 Task: Open Card Social Media Advertising Review in Board Market Analysis for Market Penetration Strategy to Workspace Digital Marketing Agencies and add a team member Softage.2@softage.net, a label Purple, a checklist Business Strategy, an attachment from your onedrive, a color Purple and finally, add a card description 'Plan and execute company team-building retreat with a focus on personal growth and self-awareness' and a comment 'Given the potential impact of this task on our company reputation for innovation, let us ensure that we approach it with a sense of creativity and imagination.'. Add a start date 'Jan 06, 1900' with a due date 'Jan 13, 1900'
Action: Mouse moved to (339, 136)
Screenshot: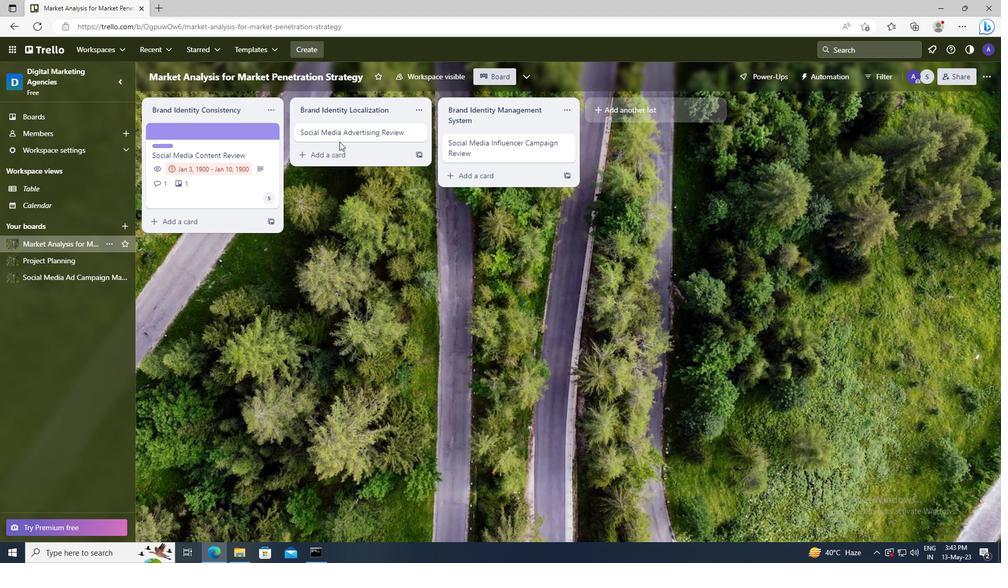 
Action: Mouse pressed left at (339, 136)
Screenshot: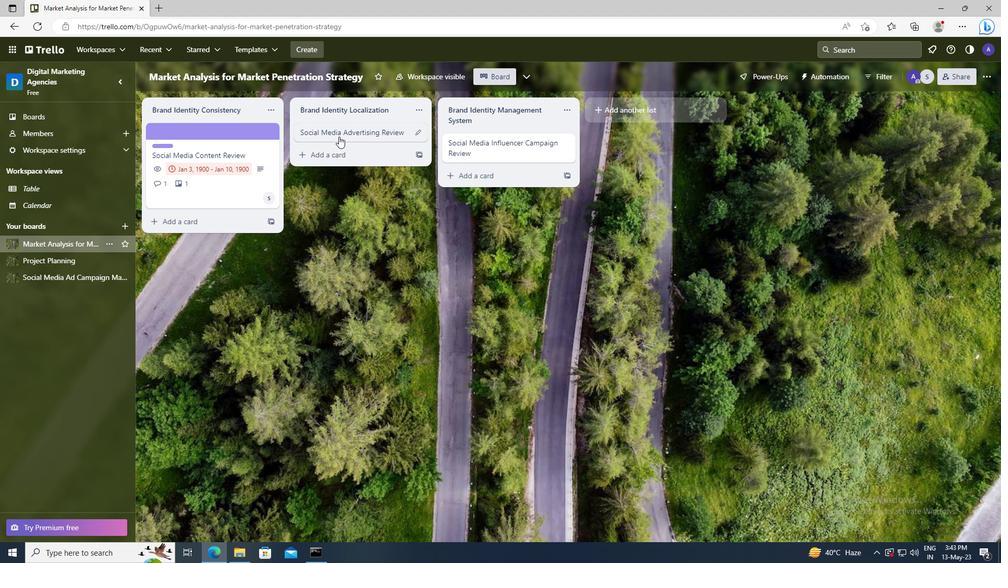 
Action: Mouse moved to (618, 172)
Screenshot: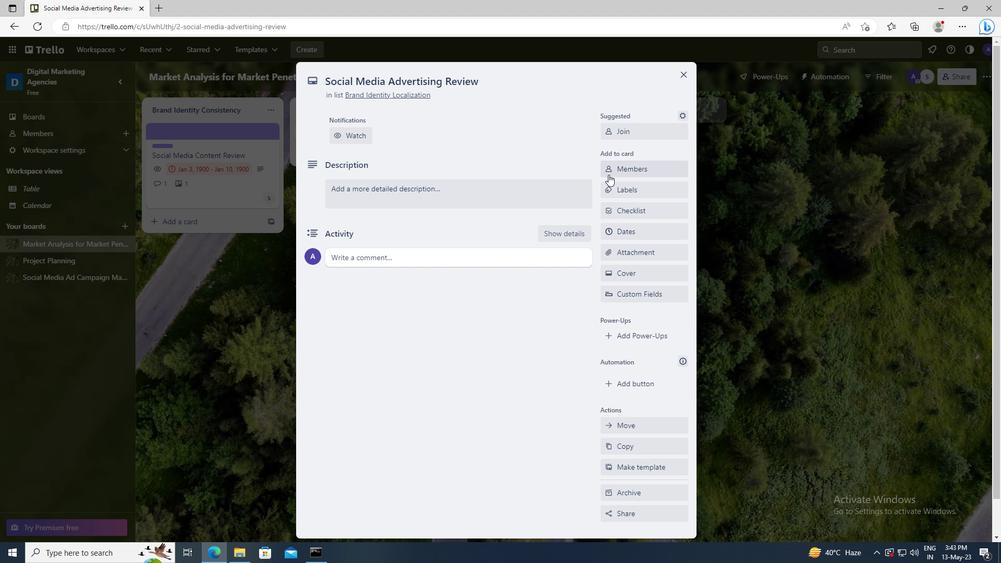 
Action: Mouse pressed left at (618, 172)
Screenshot: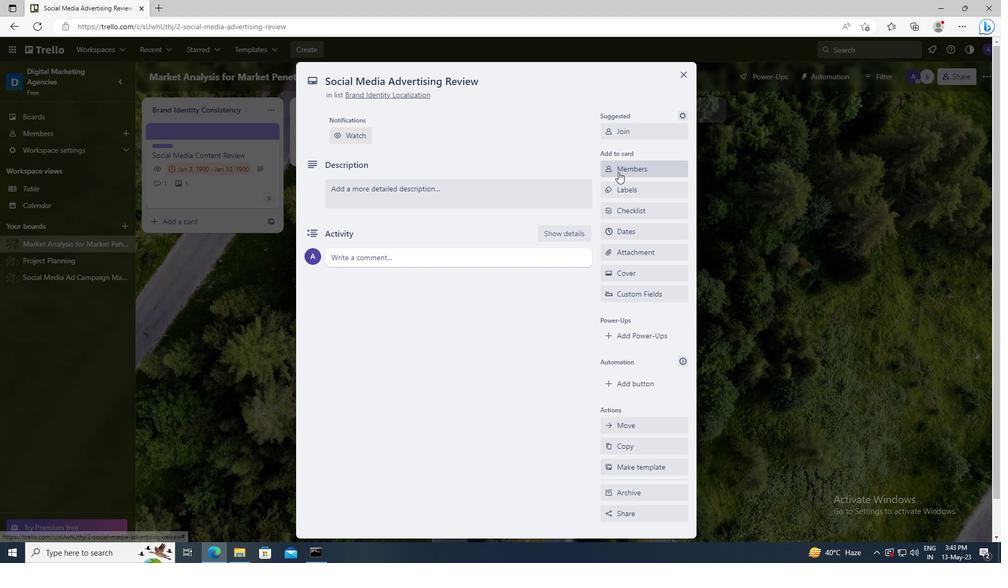 
Action: Mouse moved to (627, 217)
Screenshot: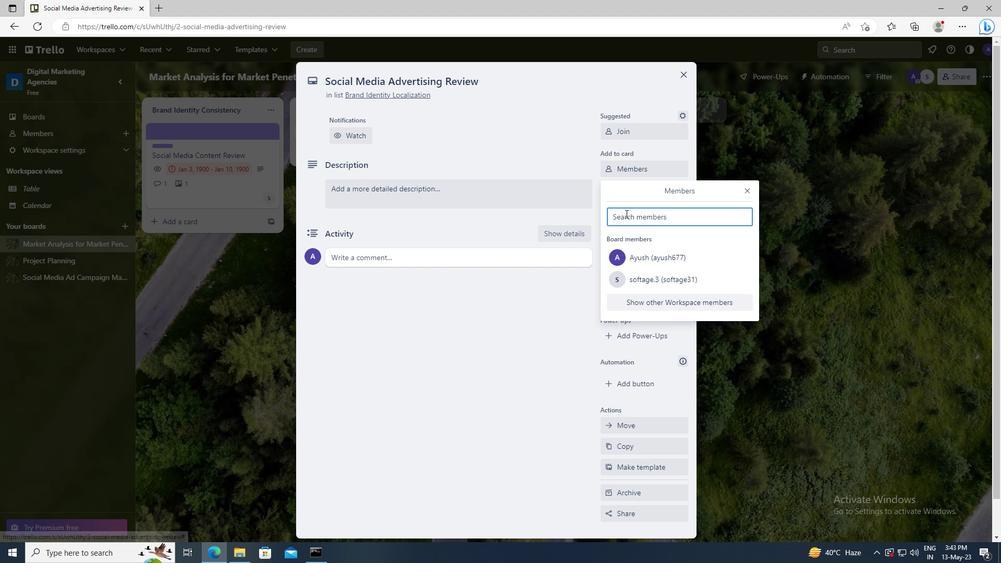 
Action: Mouse pressed left at (627, 217)
Screenshot: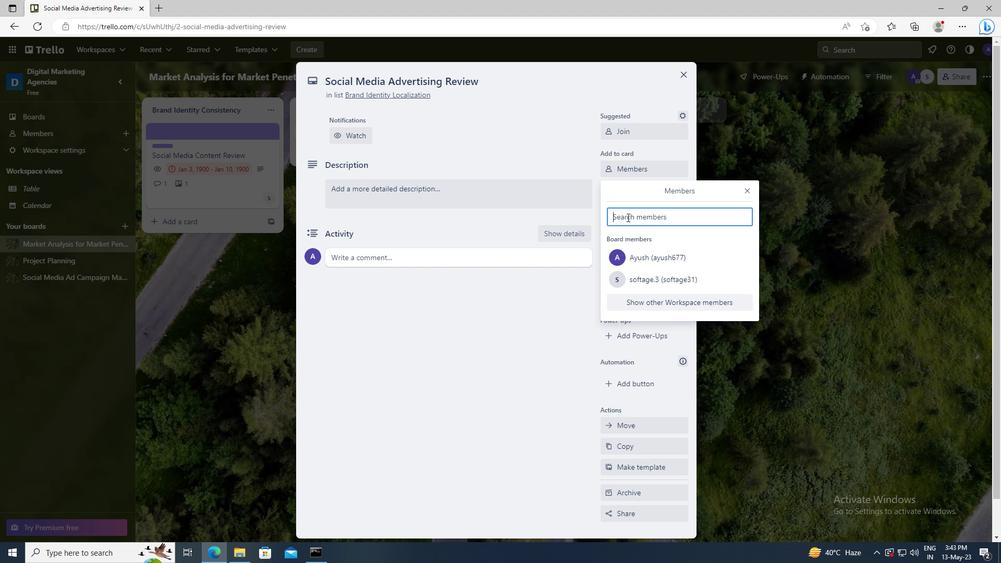 
Action: Key pressed <Key.shift>SOFTAGE.2
Screenshot: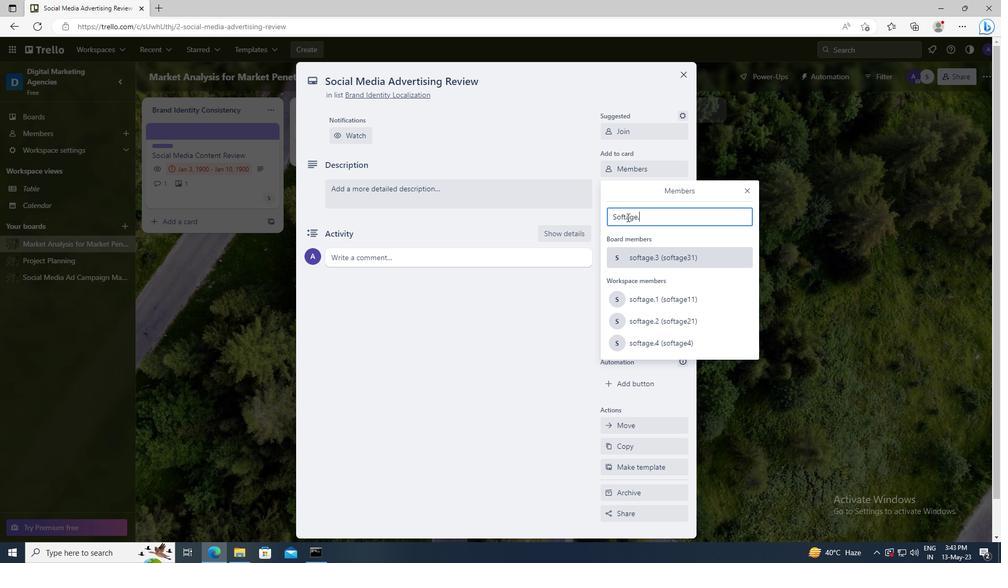 
Action: Mouse moved to (645, 315)
Screenshot: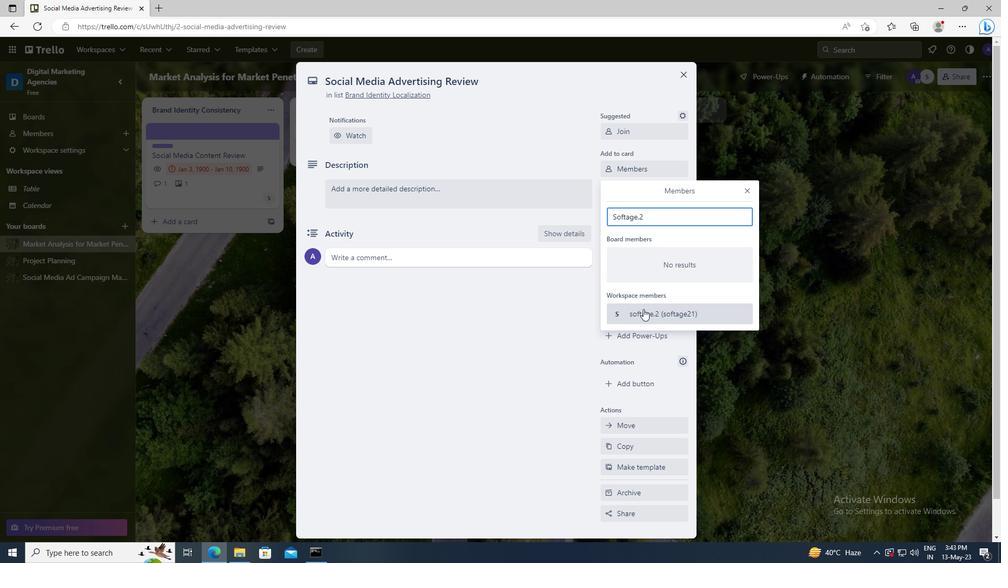 
Action: Mouse pressed left at (645, 315)
Screenshot: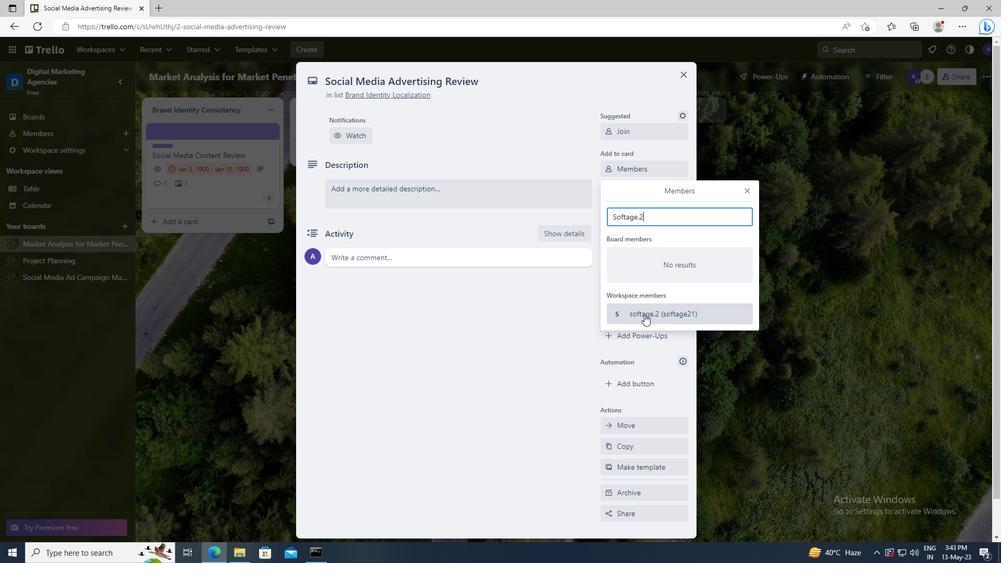 
Action: Mouse moved to (748, 190)
Screenshot: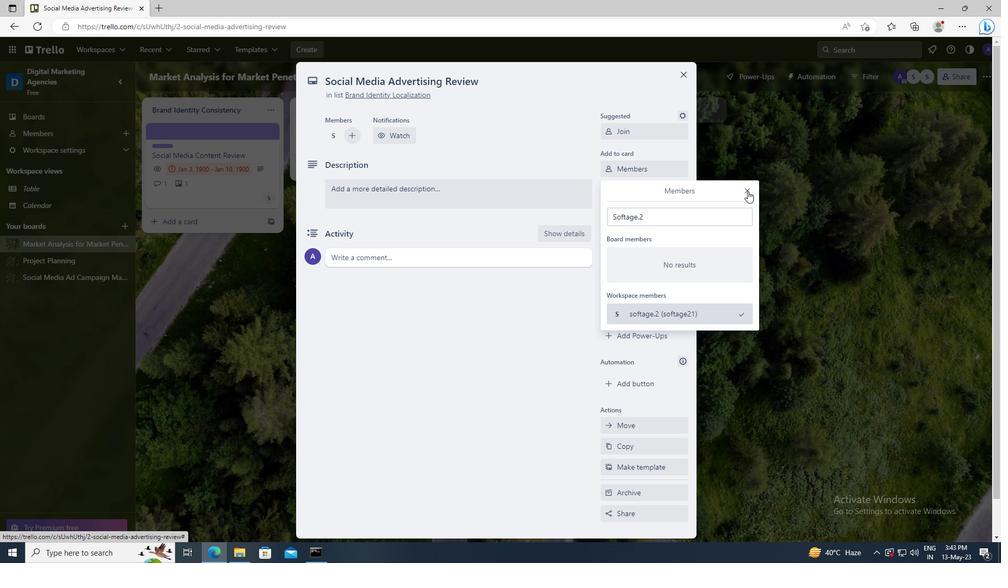 
Action: Mouse pressed left at (748, 190)
Screenshot: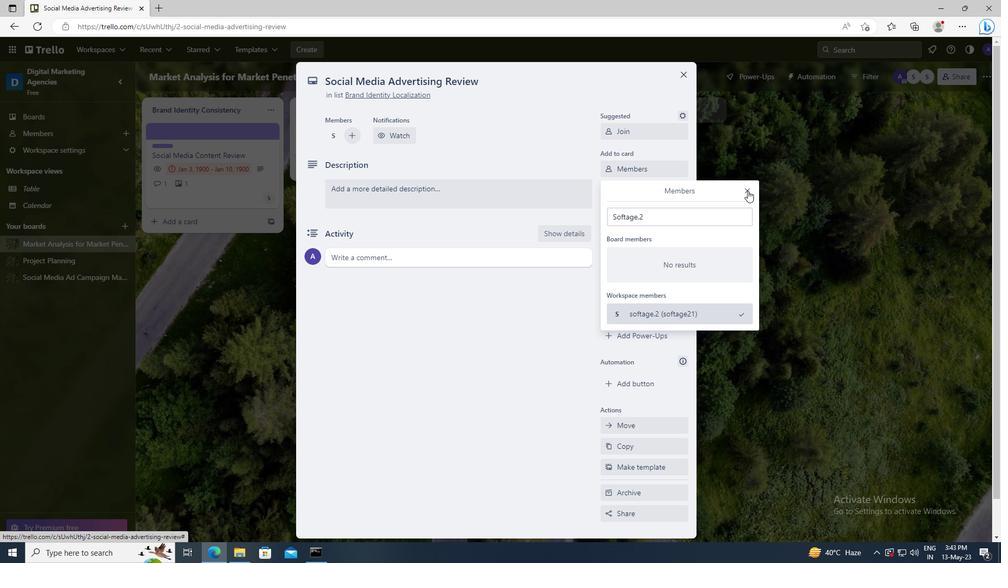 
Action: Mouse moved to (643, 188)
Screenshot: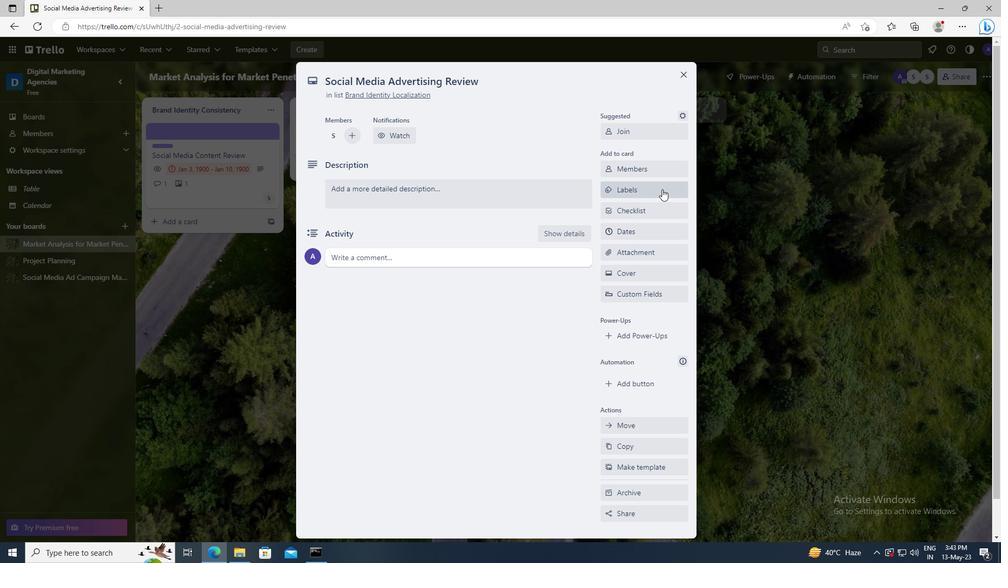 
Action: Mouse pressed left at (643, 188)
Screenshot: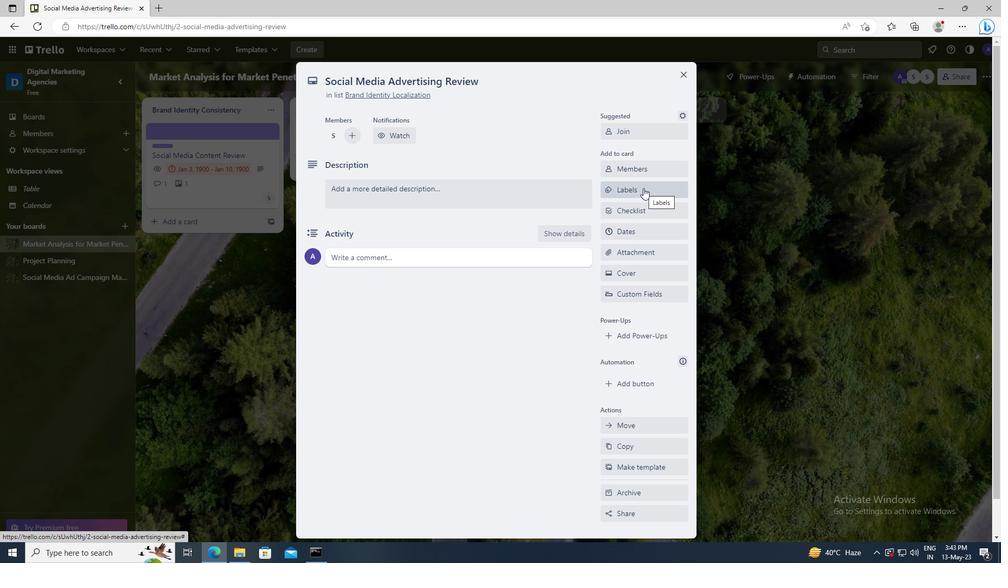 
Action: Mouse moved to (680, 392)
Screenshot: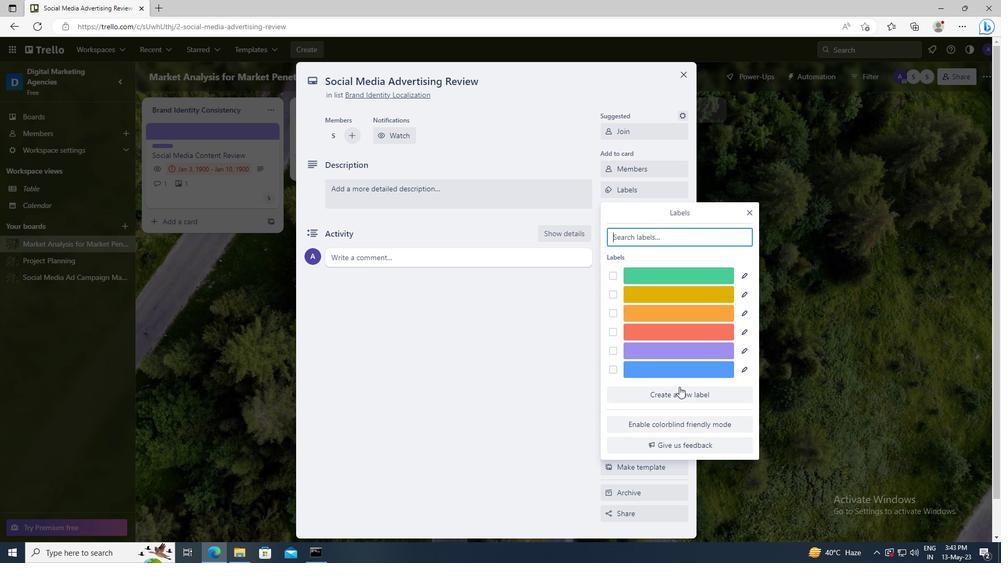 
Action: Mouse pressed left at (680, 392)
Screenshot: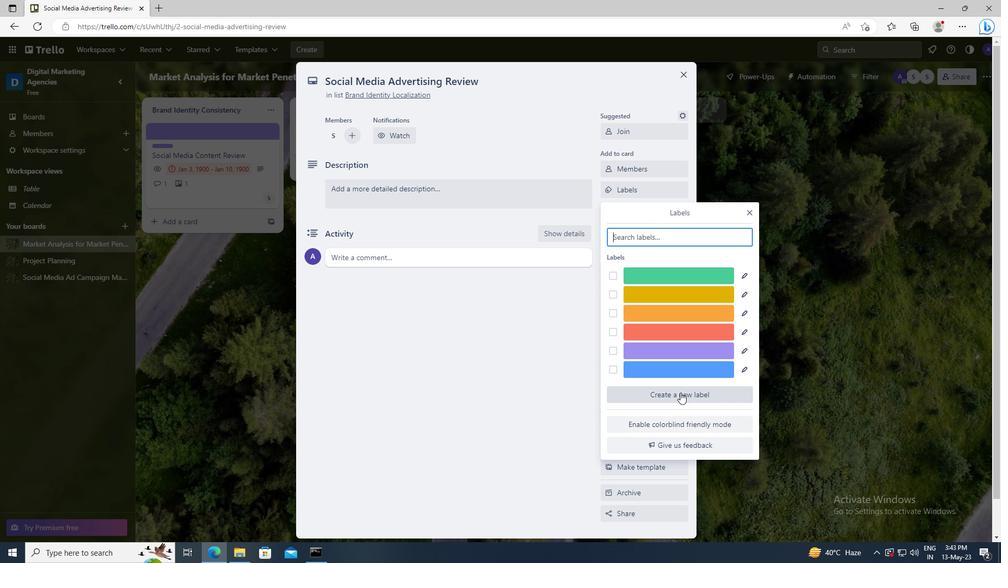 
Action: Mouse moved to (738, 365)
Screenshot: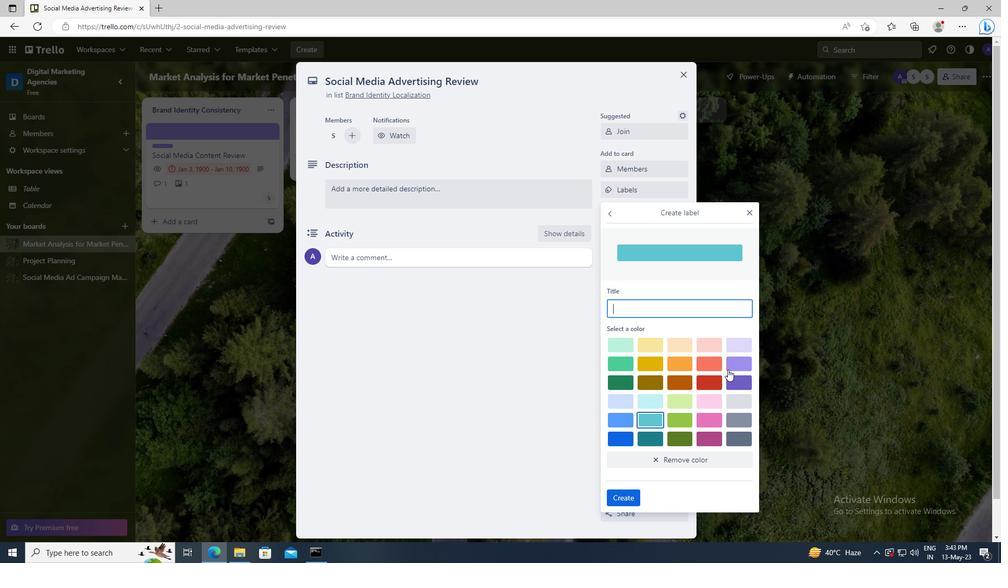 
Action: Mouse pressed left at (738, 365)
Screenshot: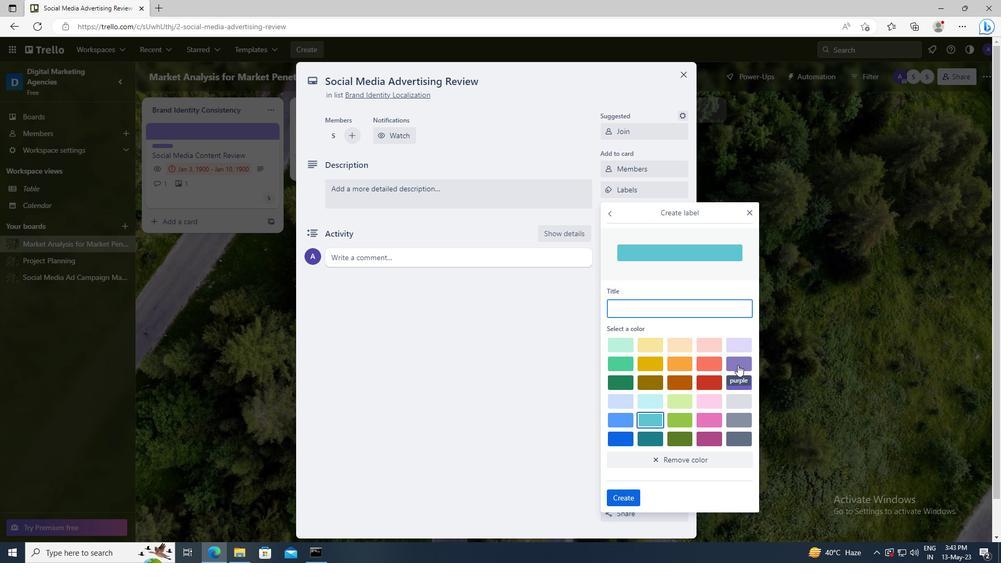 
Action: Mouse moved to (631, 495)
Screenshot: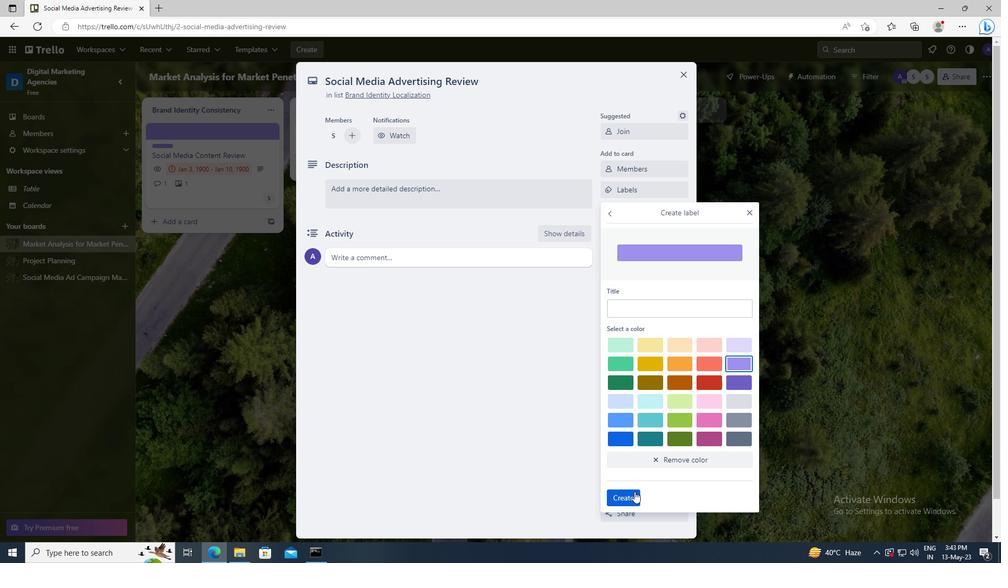 
Action: Mouse pressed left at (631, 495)
Screenshot: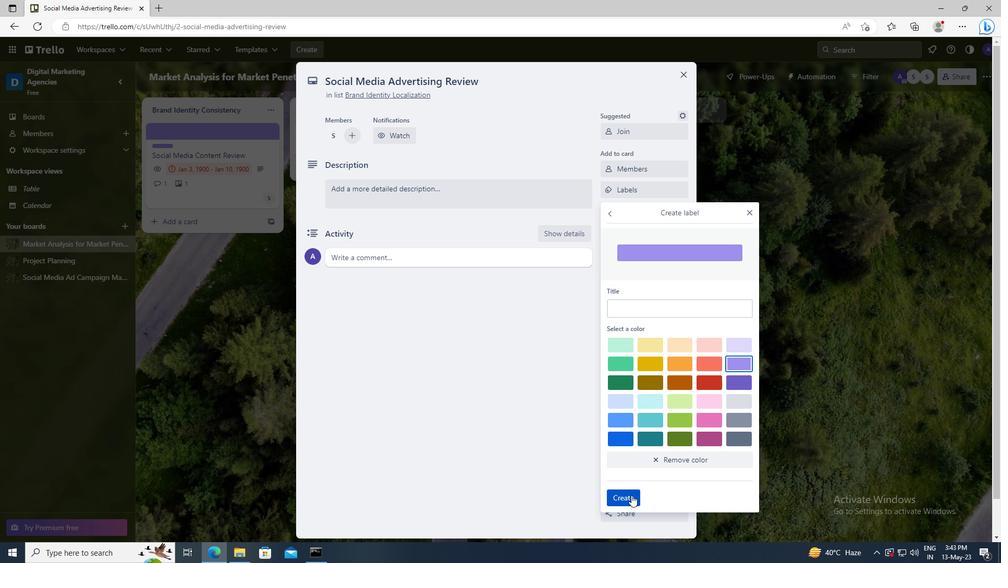 
Action: Mouse moved to (750, 214)
Screenshot: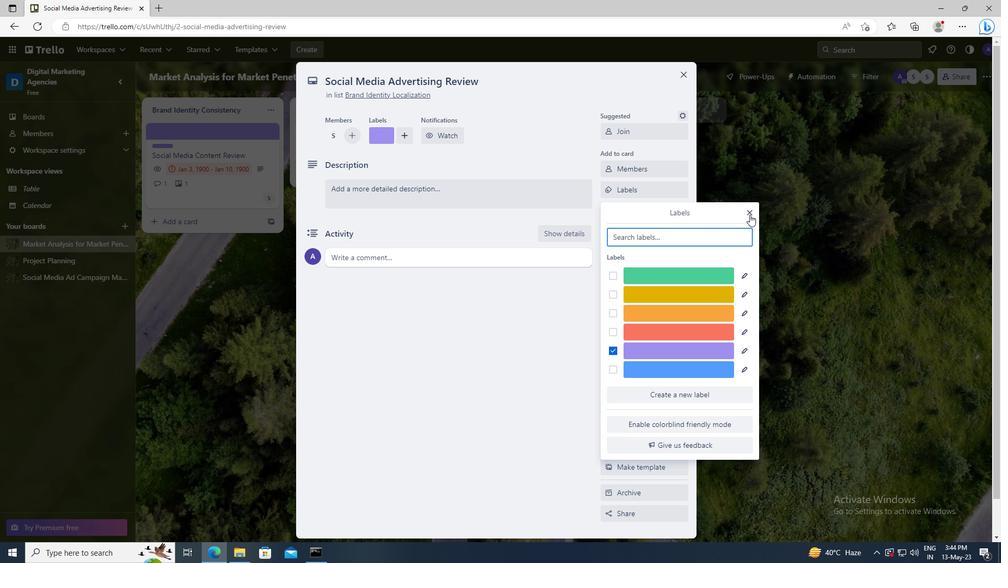 
Action: Mouse pressed left at (750, 214)
Screenshot: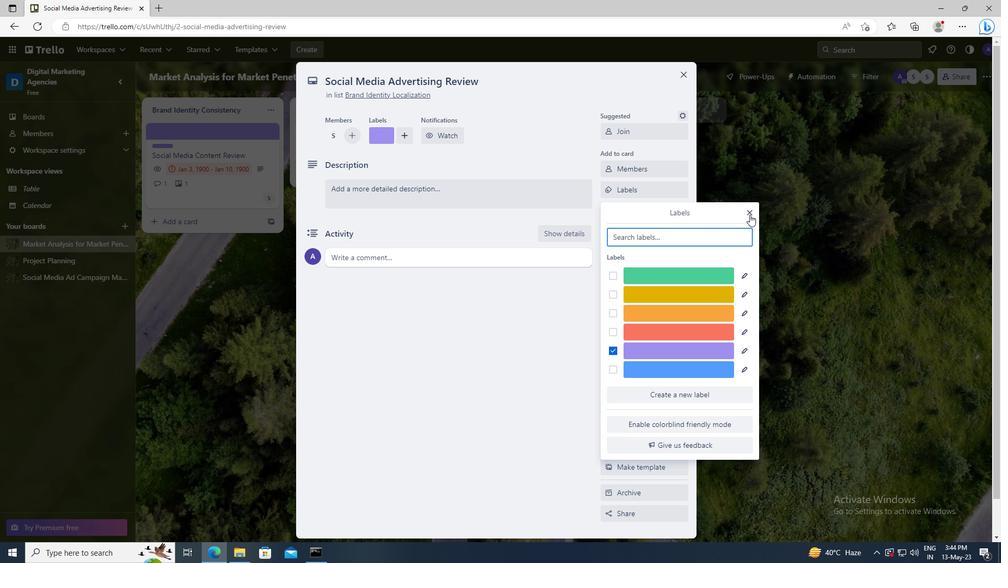 
Action: Mouse moved to (641, 205)
Screenshot: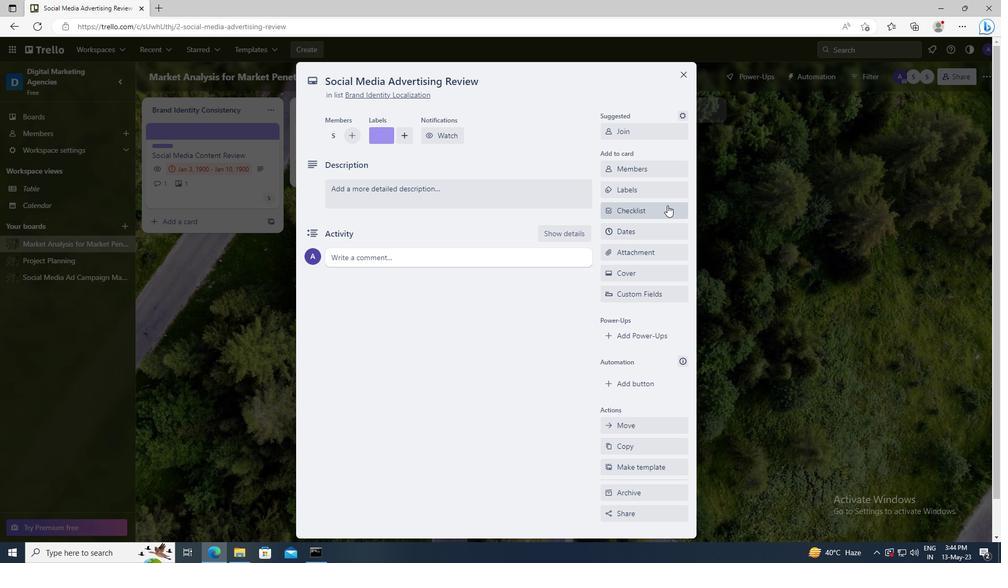 
Action: Mouse pressed left at (641, 205)
Screenshot: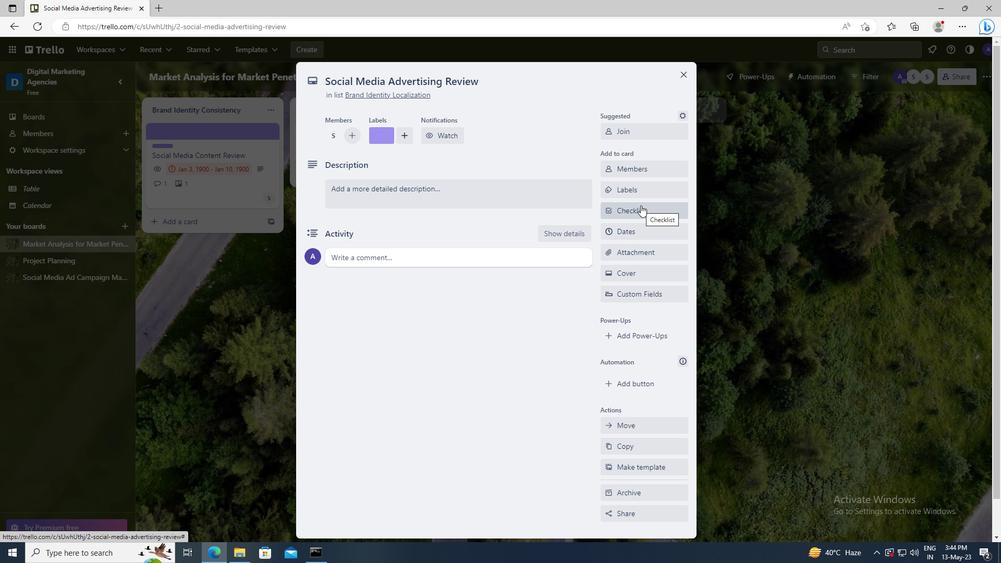 
Action: Key pressed <Key.shift>BUSINESS<Key.space><Key.shift>STRATEGY
Screenshot: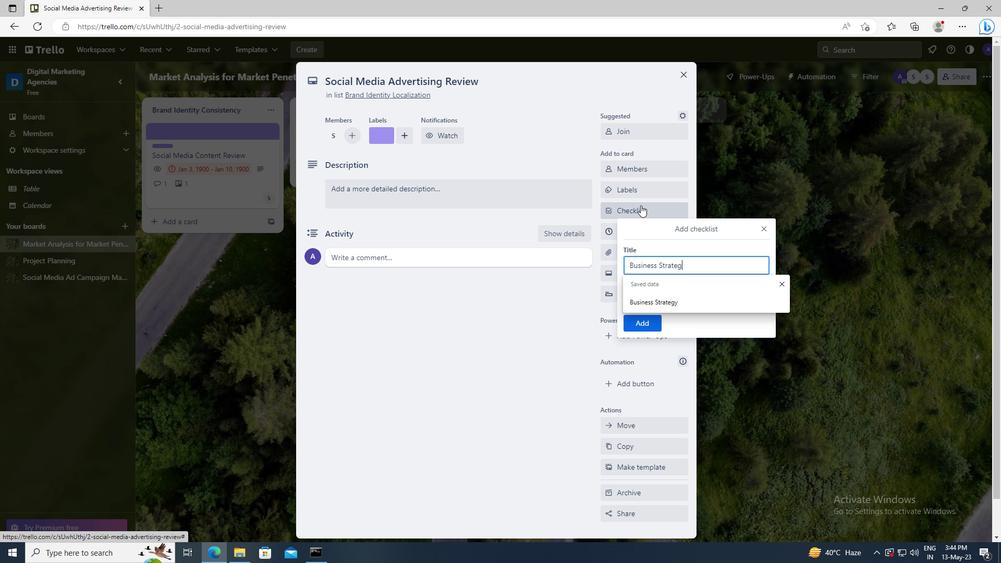 
Action: Mouse moved to (649, 324)
Screenshot: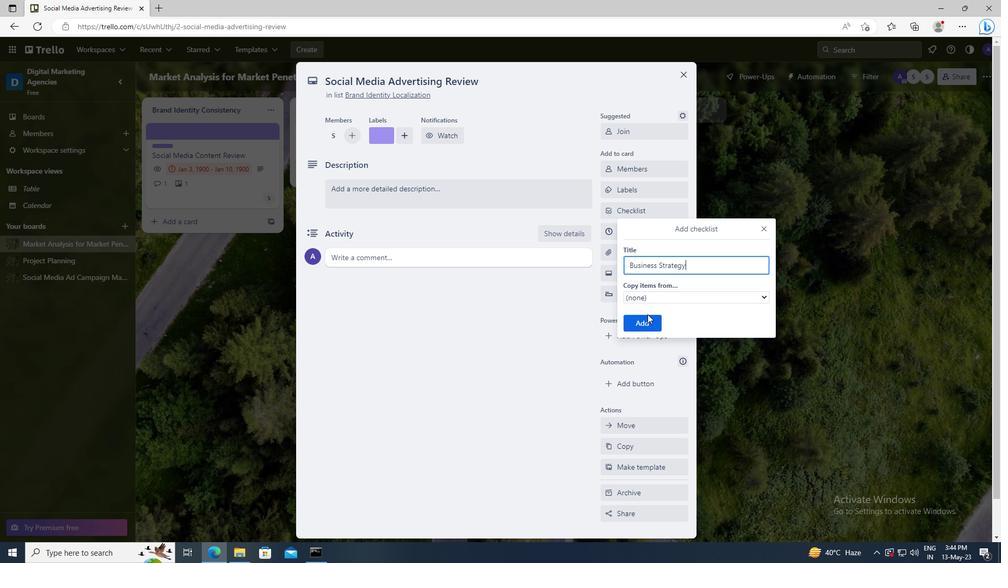 
Action: Mouse pressed left at (649, 324)
Screenshot: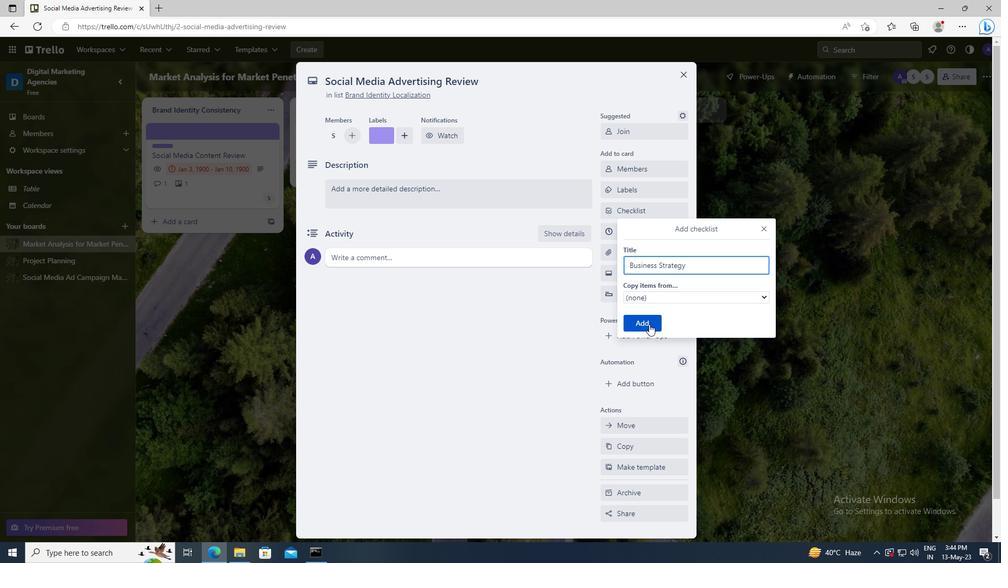 
Action: Mouse moved to (637, 253)
Screenshot: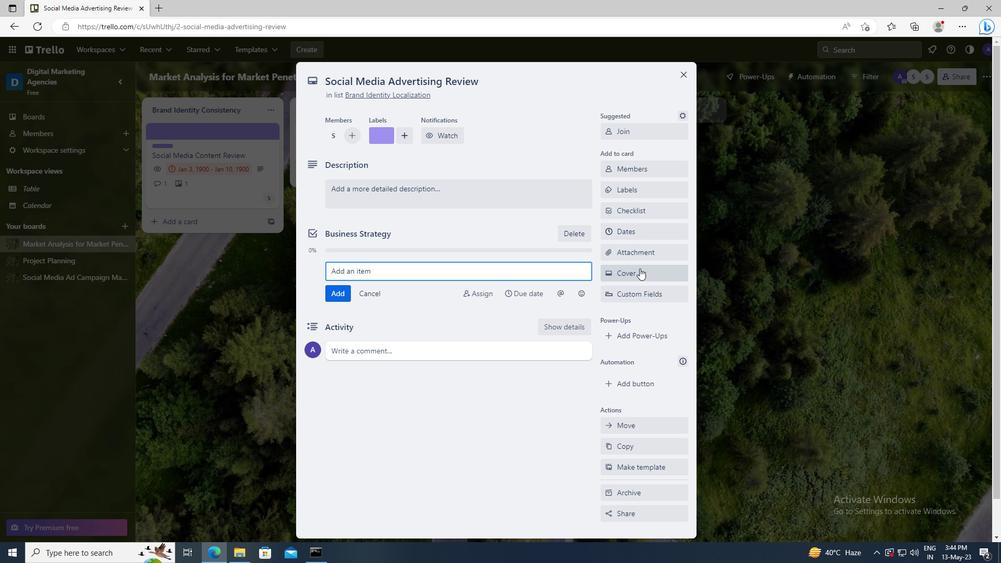 
Action: Mouse pressed left at (637, 253)
Screenshot: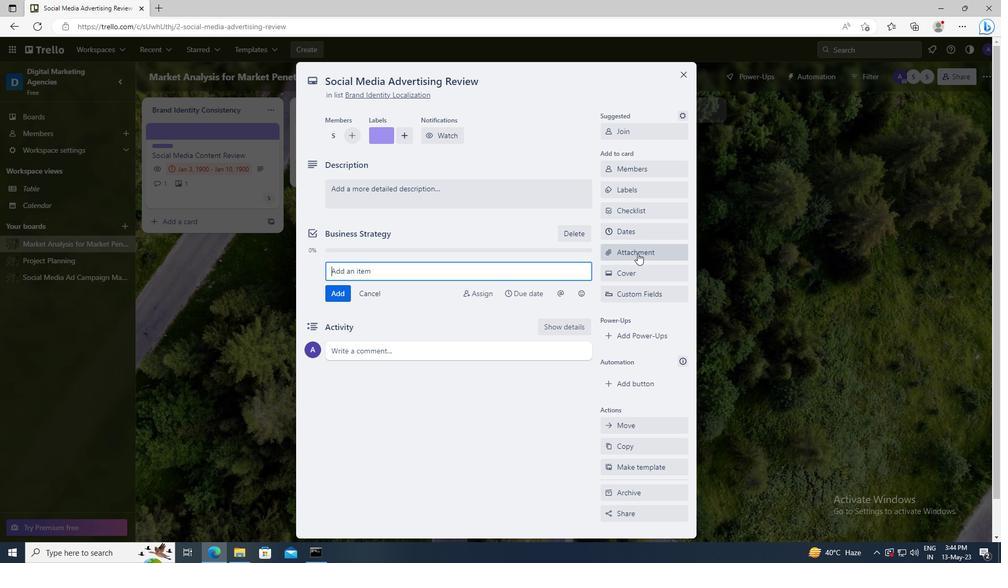 
Action: Mouse moved to (631, 379)
Screenshot: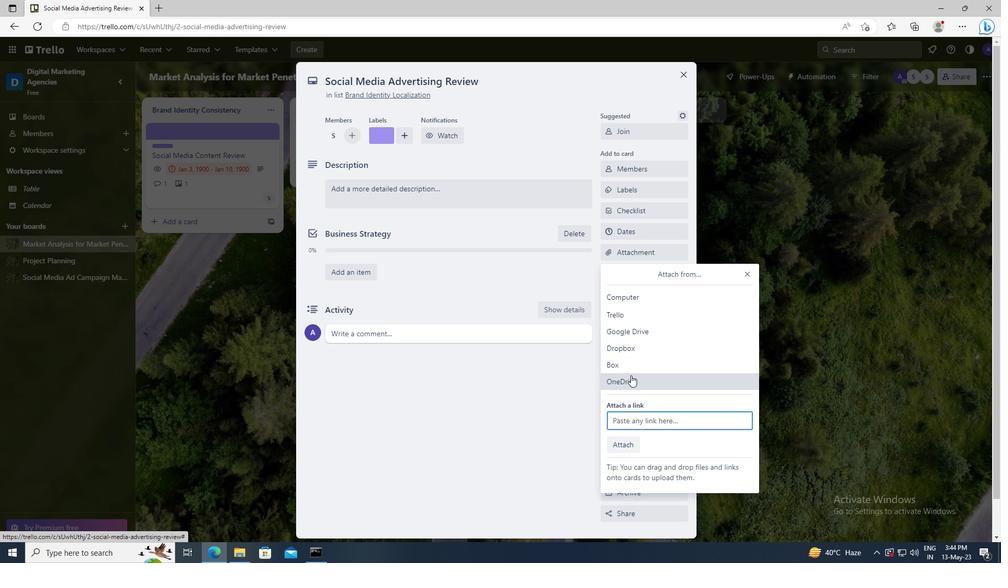 
Action: Mouse pressed left at (631, 379)
Screenshot: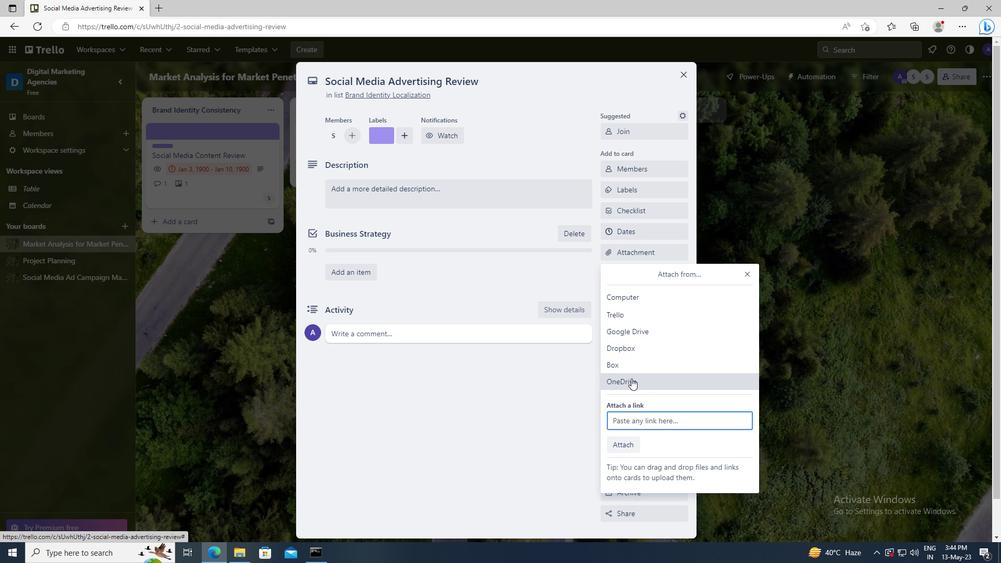 
Action: Mouse moved to (389, 208)
Screenshot: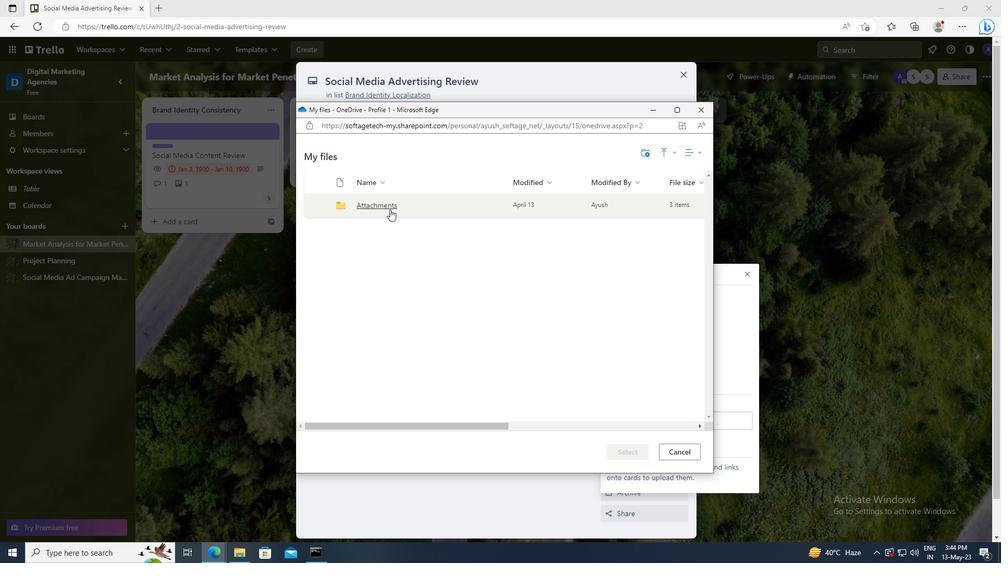 
Action: Mouse pressed left at (389, 208)
Screenshot: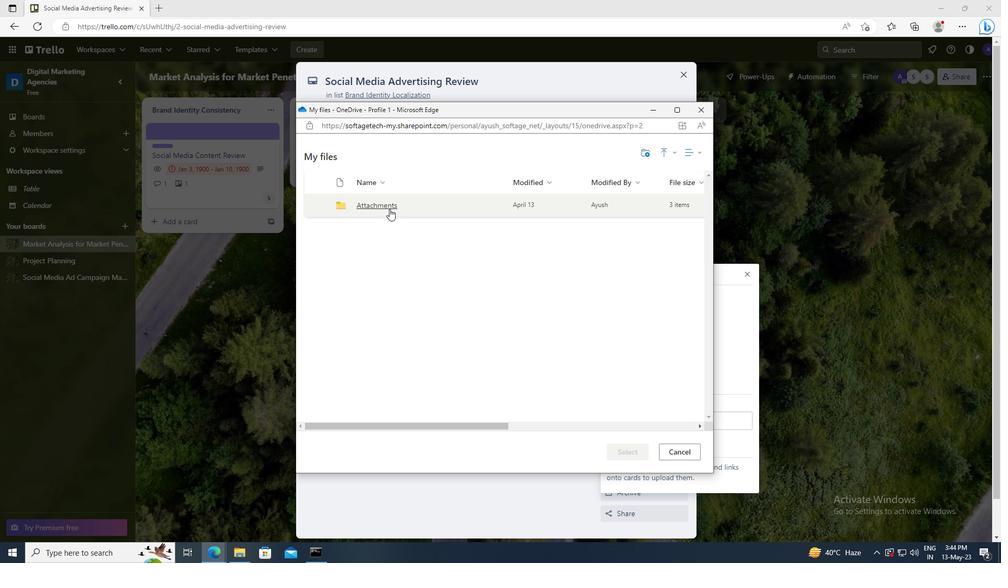 
Action: Mouse moved to (317, 206)
Screenshot: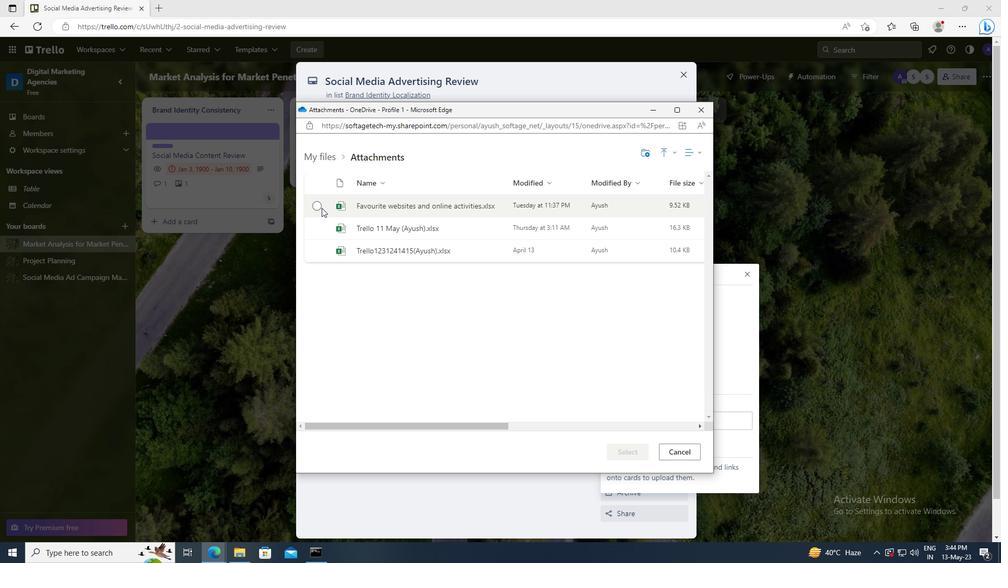 
Action: Mouse pressed left at (317, 206)
Screenshot: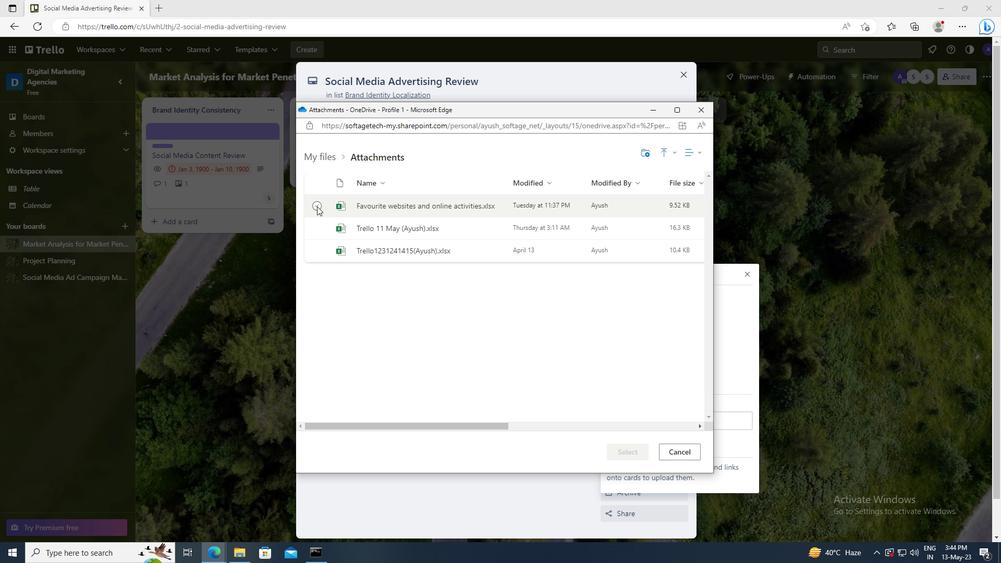 
Action: Mouse moved to (625, 449)
Screenshot: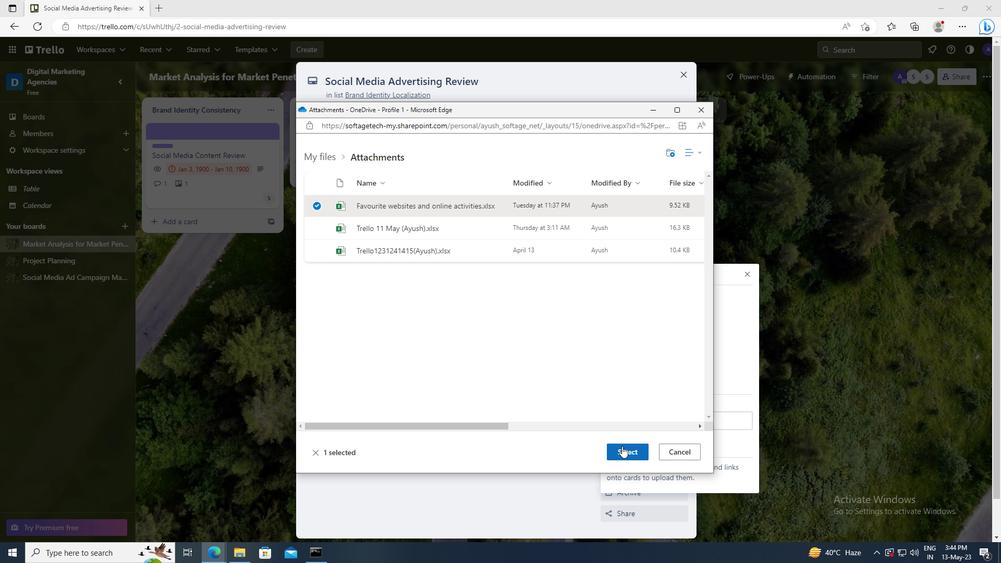
Action: Mouse pressed left at (625, 449)
Screenshot: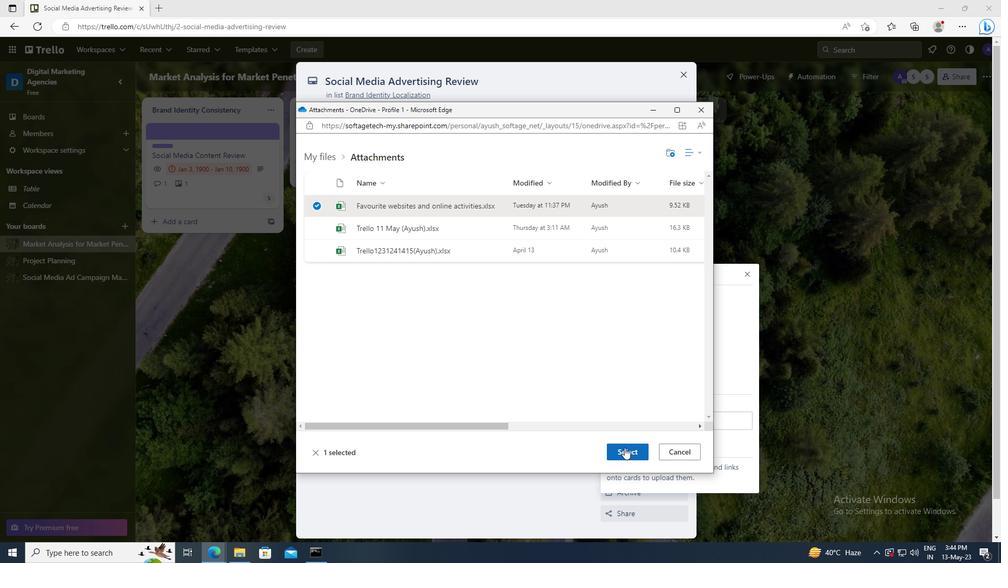 
Action: Mouse moved to (632, 272)
Screenshot: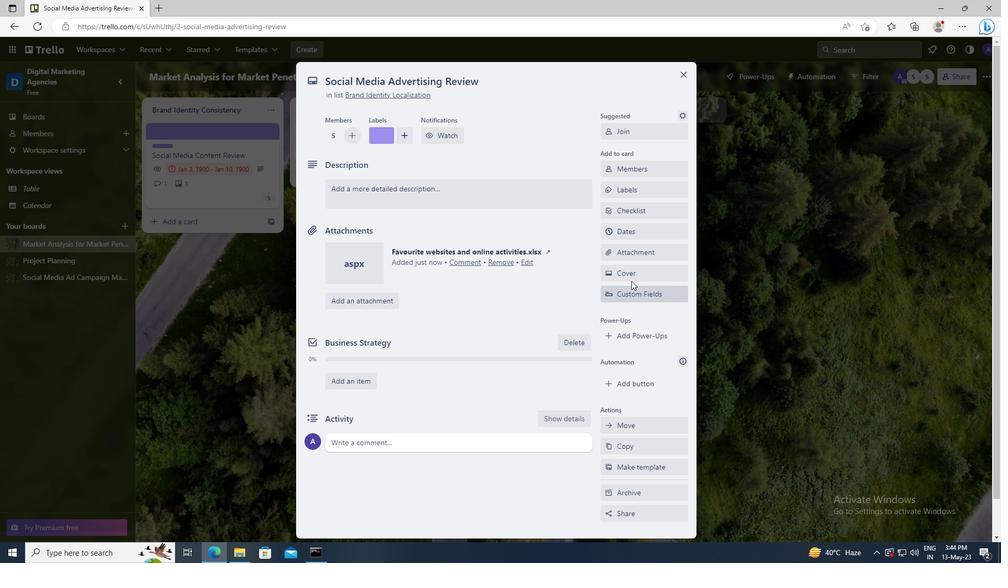 
Action: Mouse pressed left at (632, 272)
Screenshot: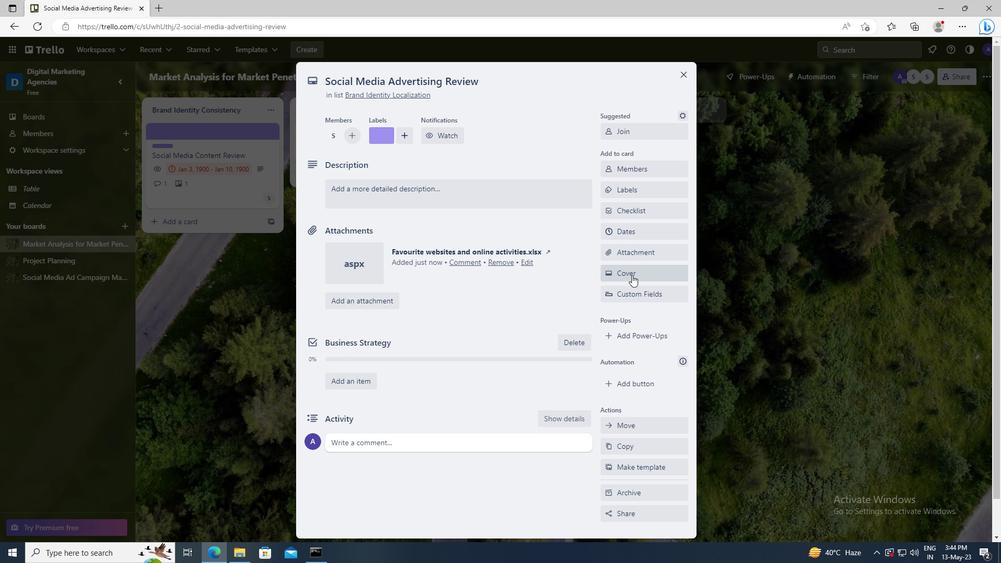 
Action: Mouse moved to (742, 334)
Screenshot: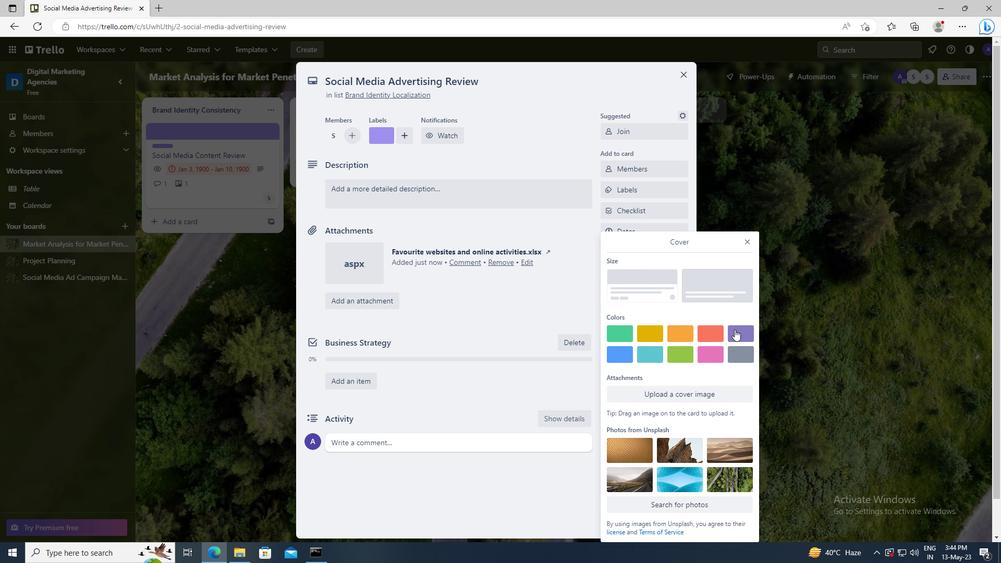 
Action: Mouse pressed left at (742, 334)
Screenshot: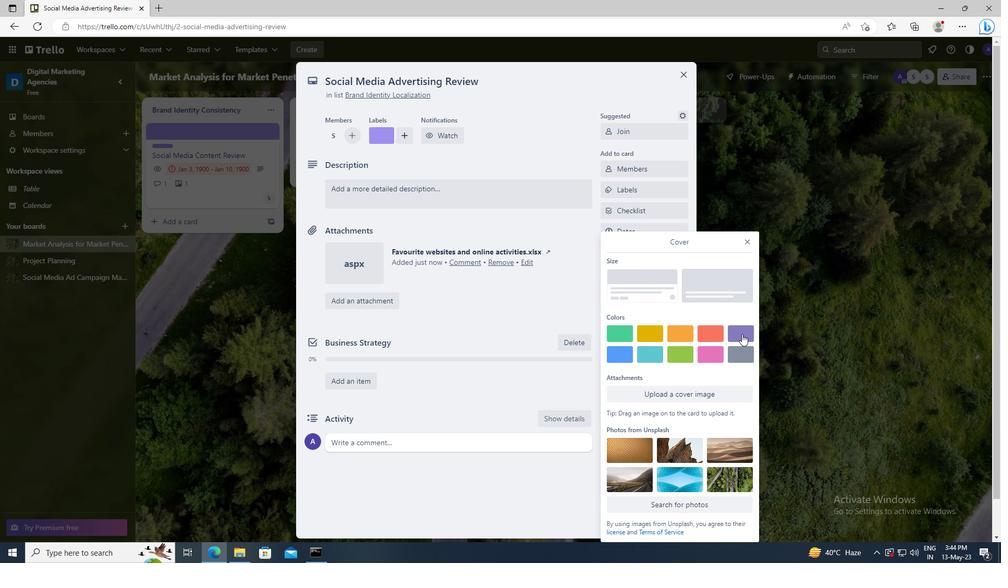 
Action: Mouse moved to (749, 224)
Screenshot: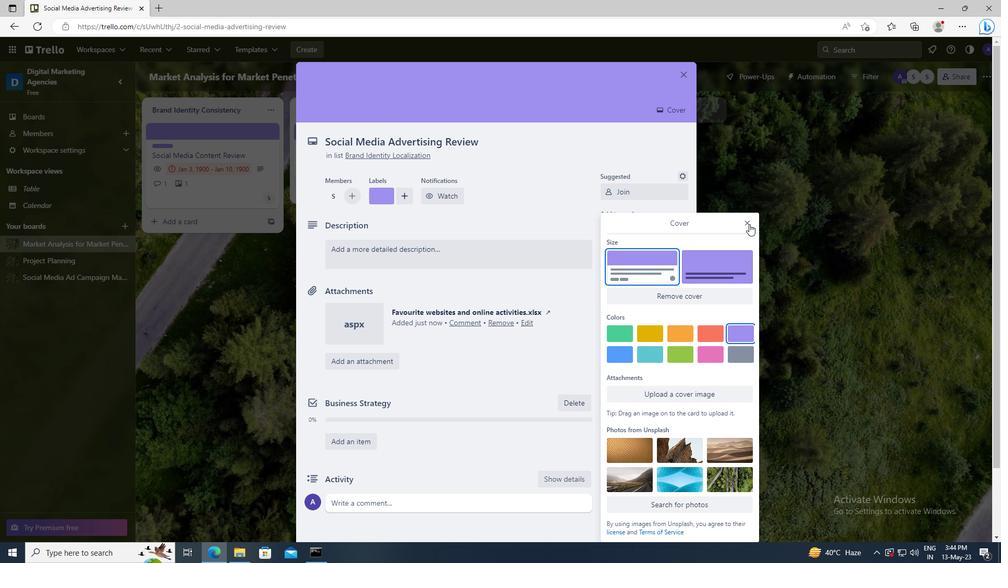 
Action: Mouse pressed left at (749, 224)
Screenshot: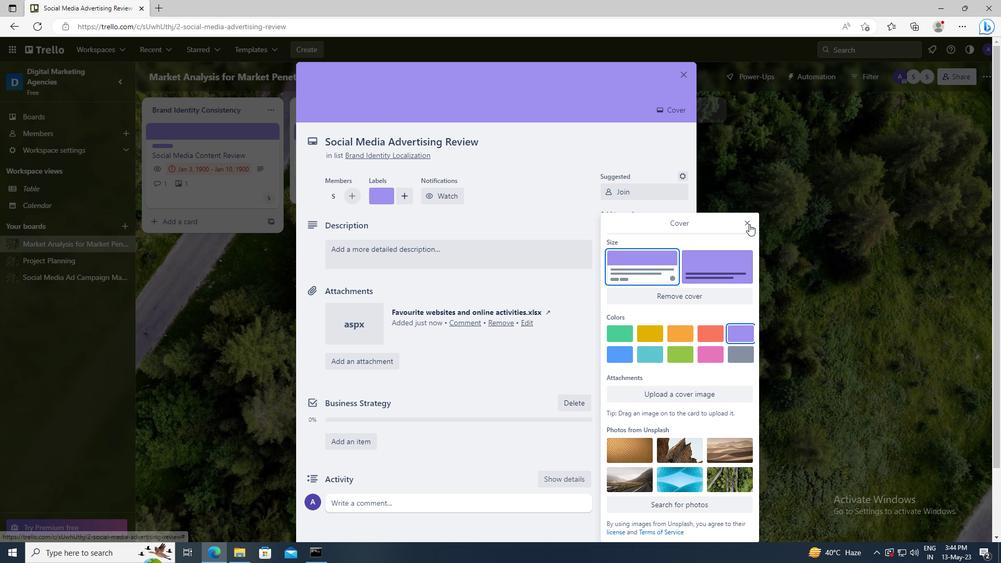 
Action: Mouse moved to (498, 258)
Screenshot: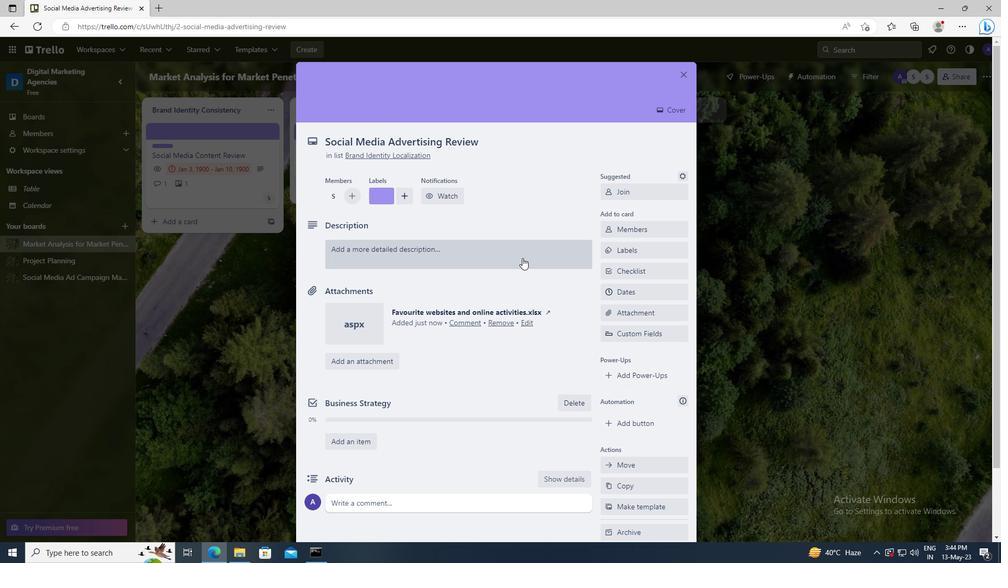 
Action: Mouse pressed left at (498, 258)
Screenshot: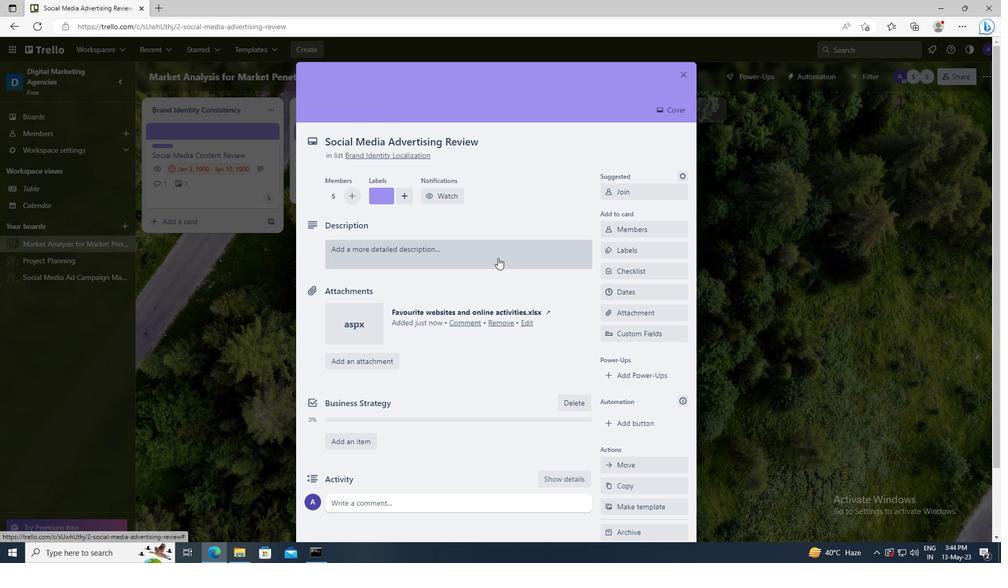 
Action: Key pressed <Key.shift>PLAN<Key.space>AND<Key.space>EXECUTE<Key.space>COMPANY<Key.space>TEAM-BUILDING<Key.space>RETREAT<Key.space>WITH<Key.space>A<Key.space>FOCUS<Key.space>ON<Key.space>PERSONAL<Key.space>GROWTH<Key.space>AND<Key.space>SELF<Key.space>AWARENESS.<Key.backspace>
Screenshot: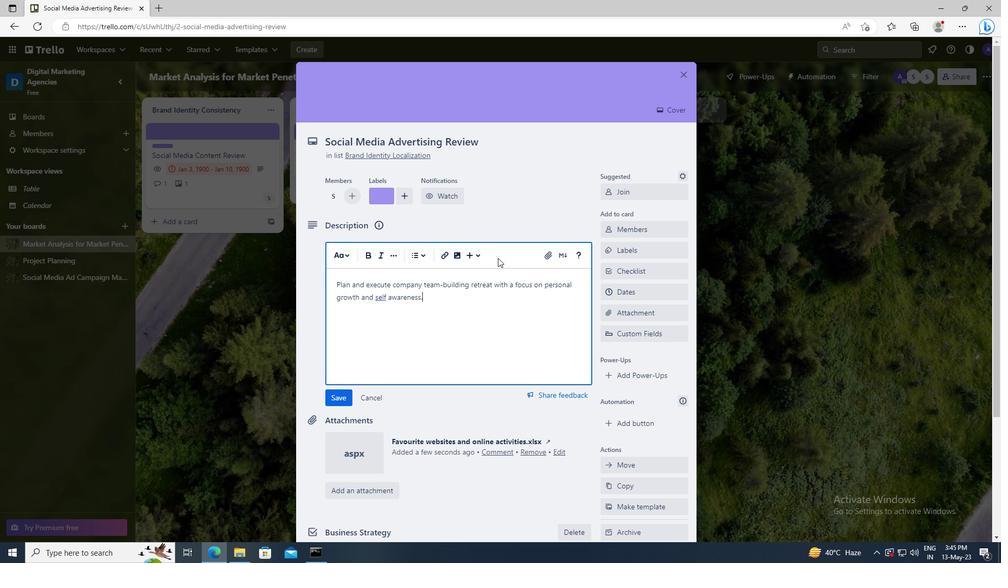 
Action: Mouse scrolled (498, 257) with delta (0, 0)
Screenshot: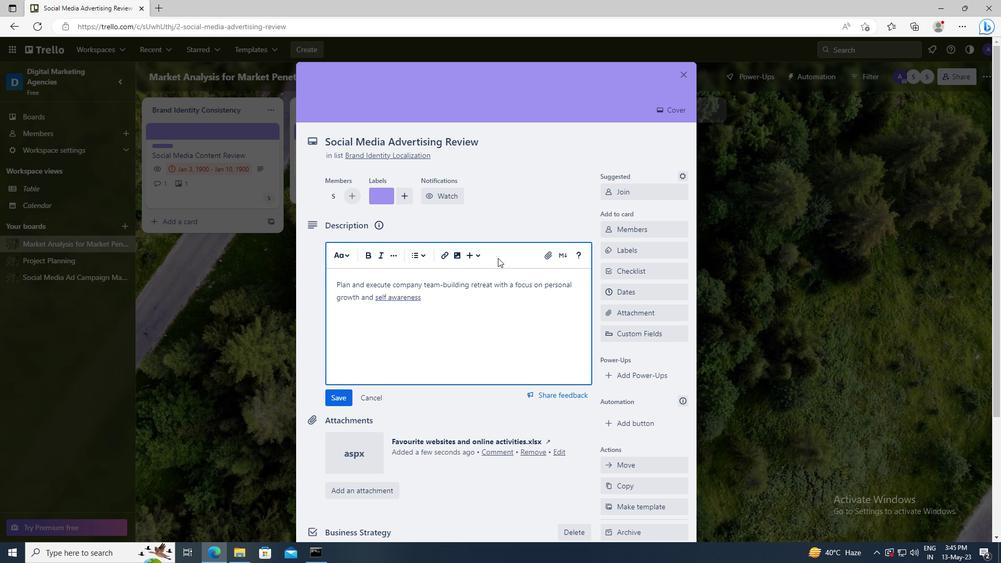 
Action: Mouse scrolled (498, 257) with delta (0, 0)
Screenshot: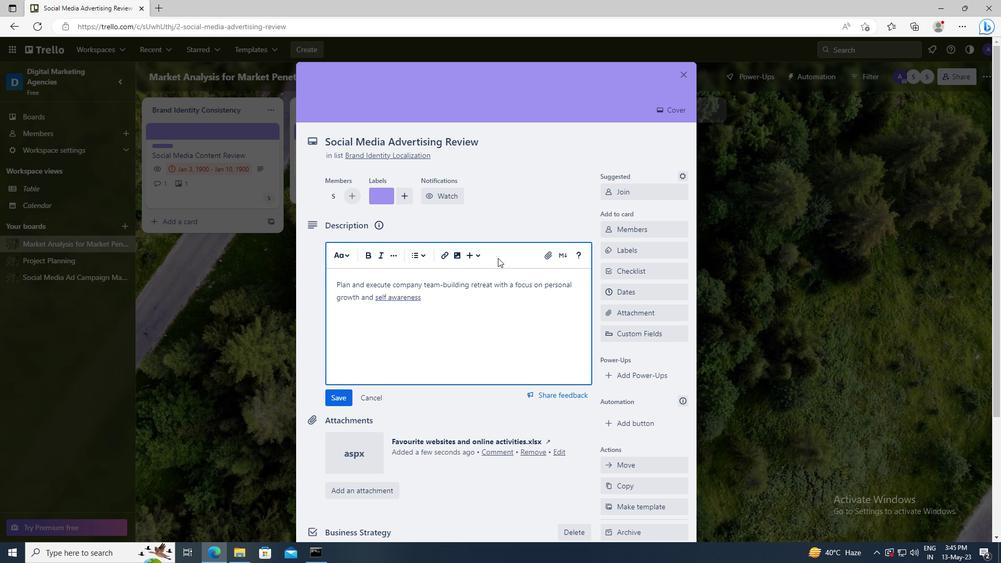 
Action: Mouse moved to (339, 250)
Screenshot: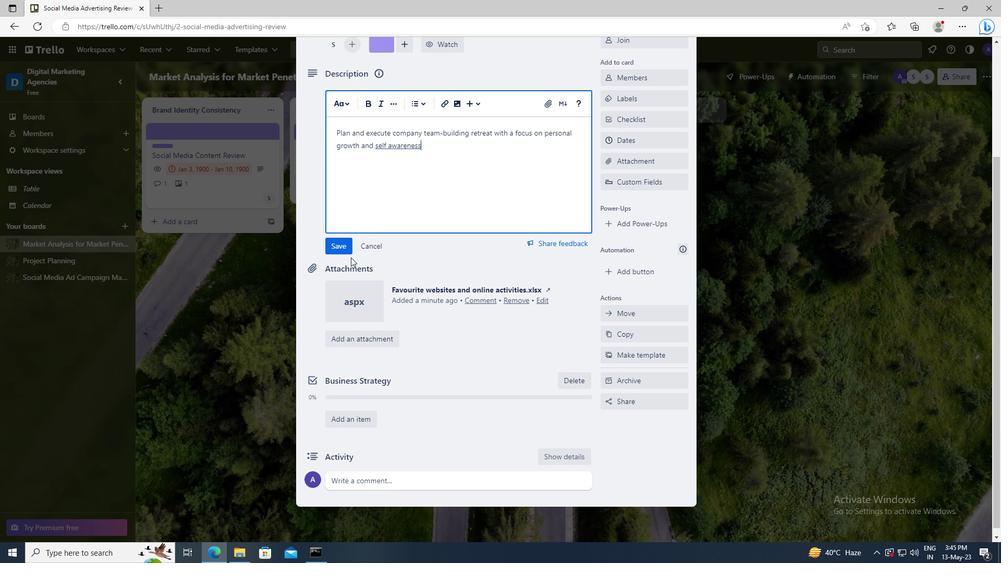 
Action: Mouse pressed left at (339, 250)
Screenshot: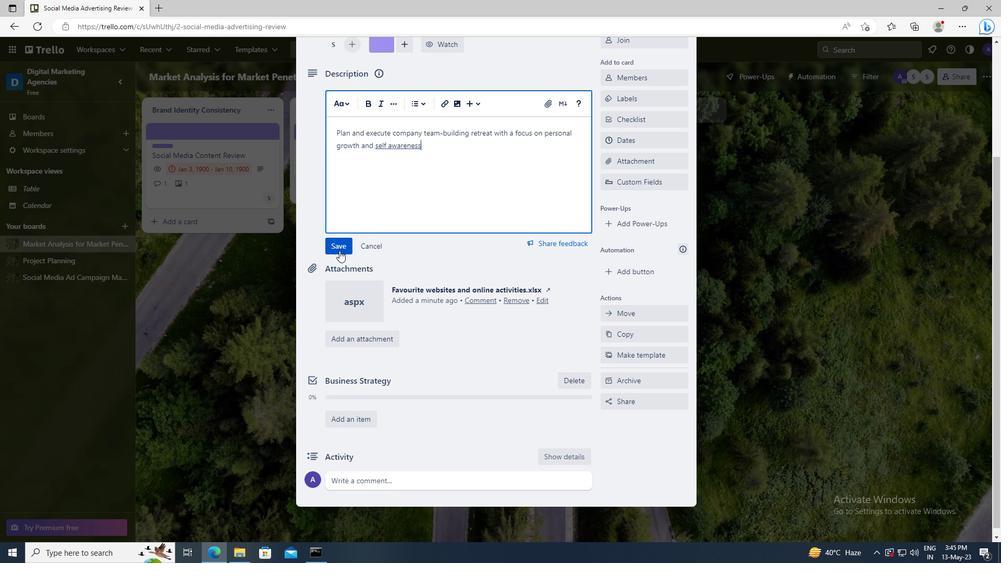 
Action: Mouse moved to (366, 420)
Screenshot: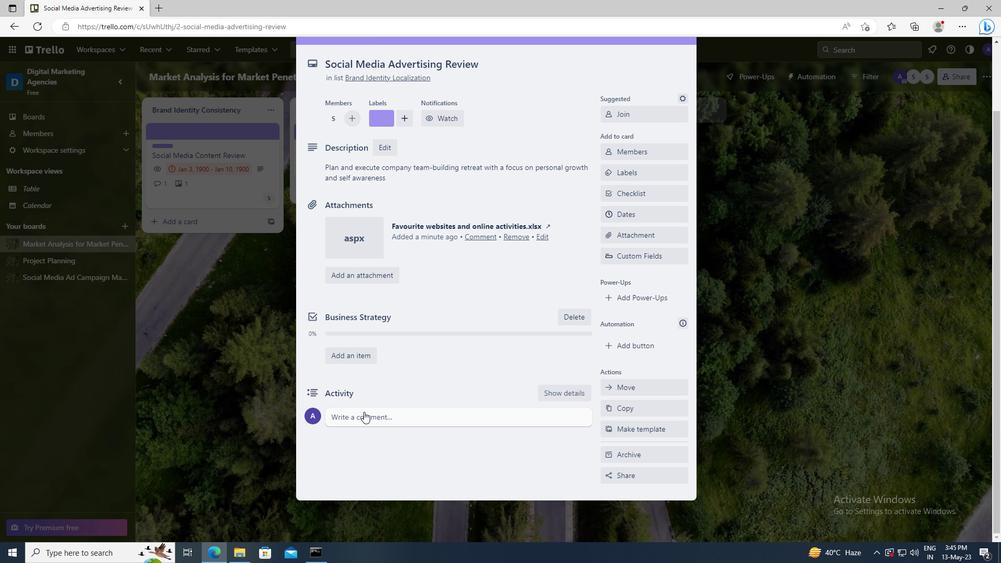 
Action: Mouse pressed left at (366, 420)
Screenshot: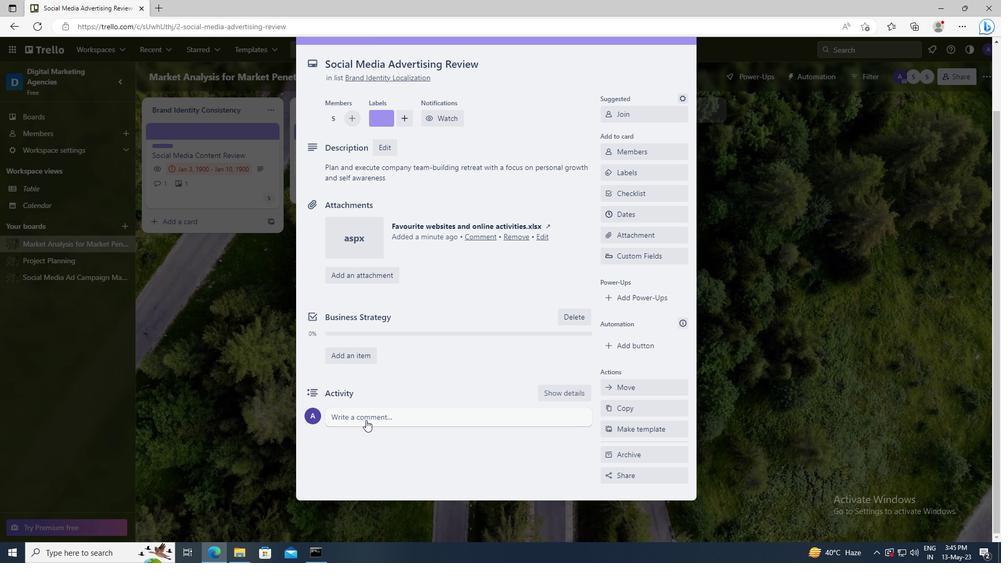 
Action: Key pressed <Key.shift>GIVEN<Key.space>THE<Key.space>POTENTIAL<Key.space>IMPACT<Key.space>OF<Key.space>THIS<Key.space>TASK<Key.space>ON<Key.space>OUR<Key.space>COMPANY<Key.space>REPUTATION<Key.space>FOR<Key.space>INNOVATION,<Key.space>LET<Key.space>US<Key.space>ENSURE<Key.space>THAT<Key.space>WE<Key.space>APPROACH<Key.space>IT<Key.space>WITH<Key.space>A<Key.space>SENSE<Key.space>OF<Key.space>CREATIVITY<Key.space>AND<Key.space>IMAGINATION.
Screenshot: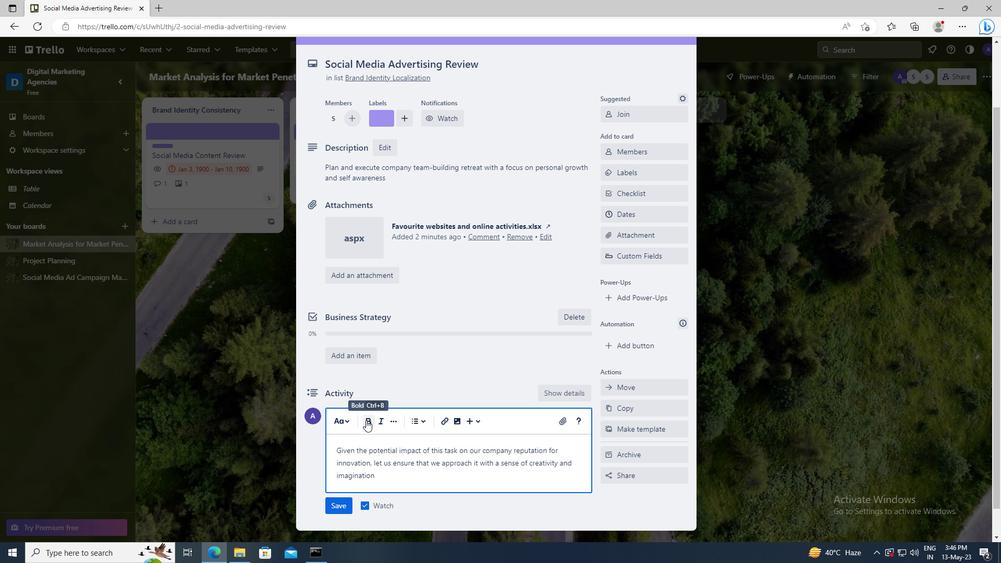 
Action: Mouse moved to (340, 505)
Screenshot: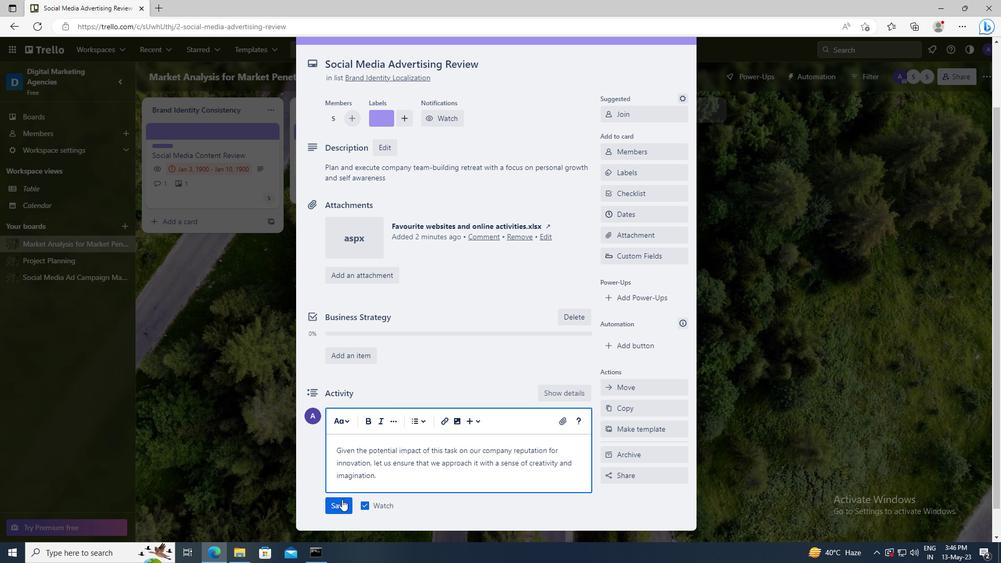 
Action: Mouse pressed left at (340, 505)
Screenshot: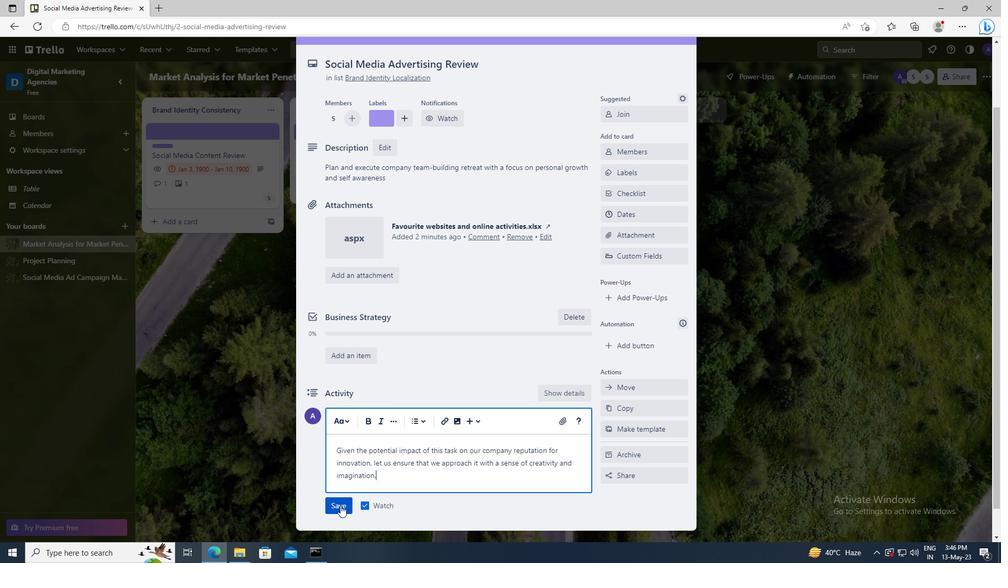 
Action: Mouse moved to (632, 213)
Screenshot: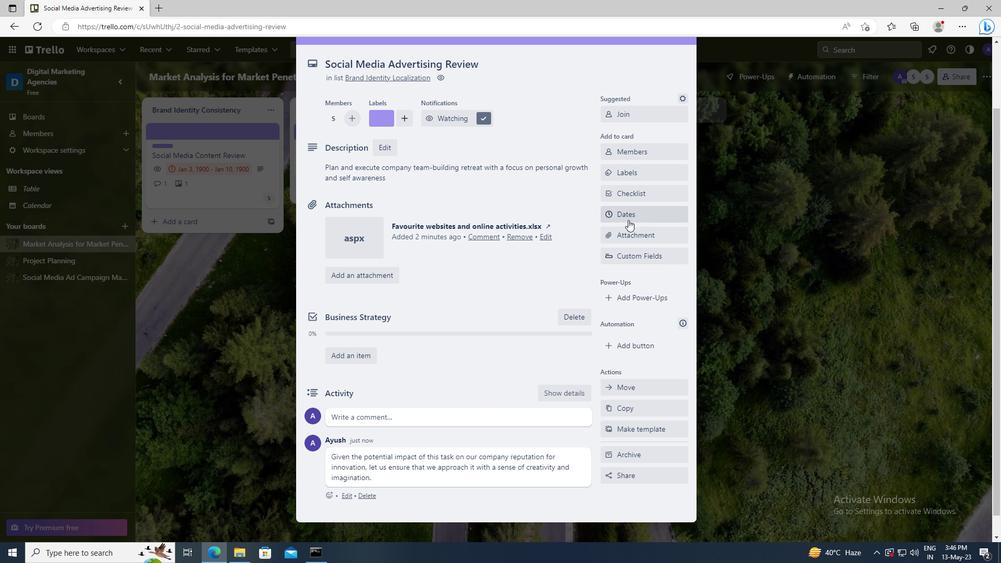 
Action: Mouse pressed left at (632, 213)
Screenshot: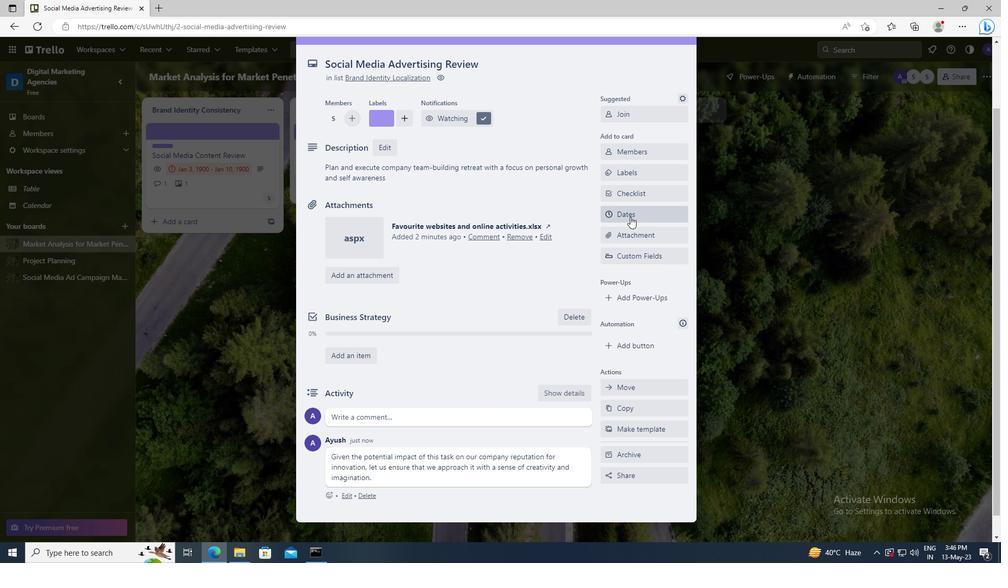 
Action: Mouse moved to (613, 265)
Screenshot: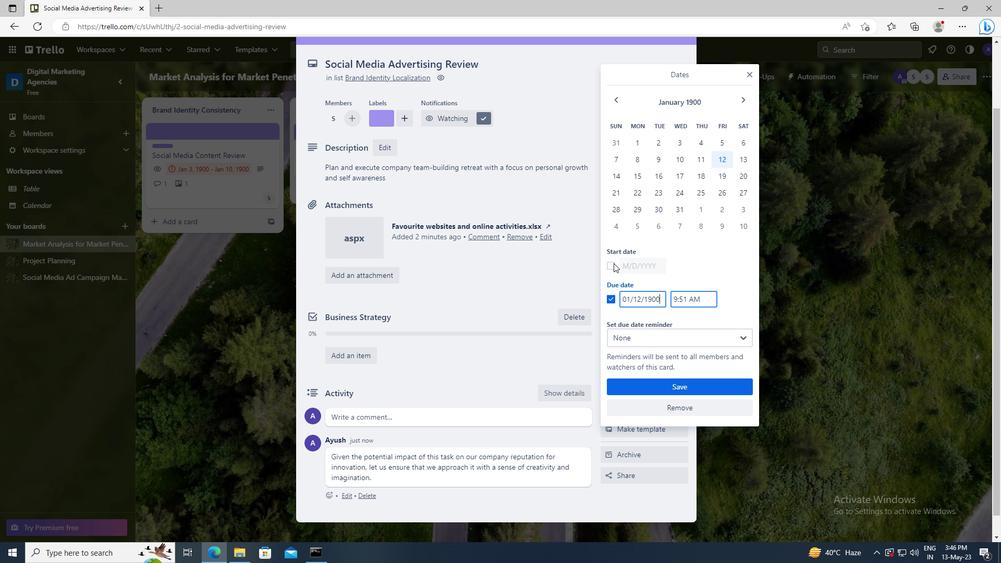 
Action: Mouse pressed left at (613, 265)
Screenshot: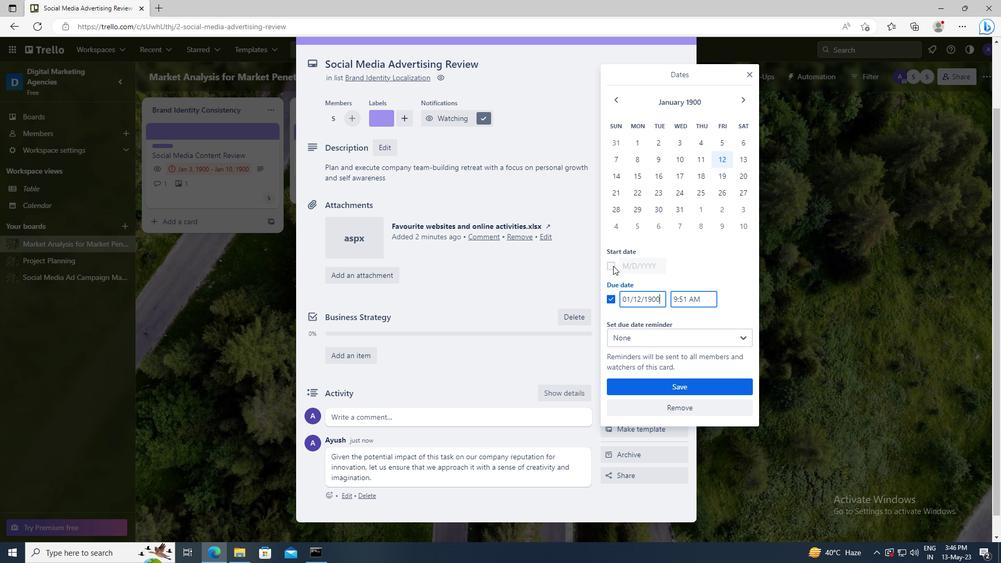 
Action: Mouse moved to (660, 265)
Screenshot: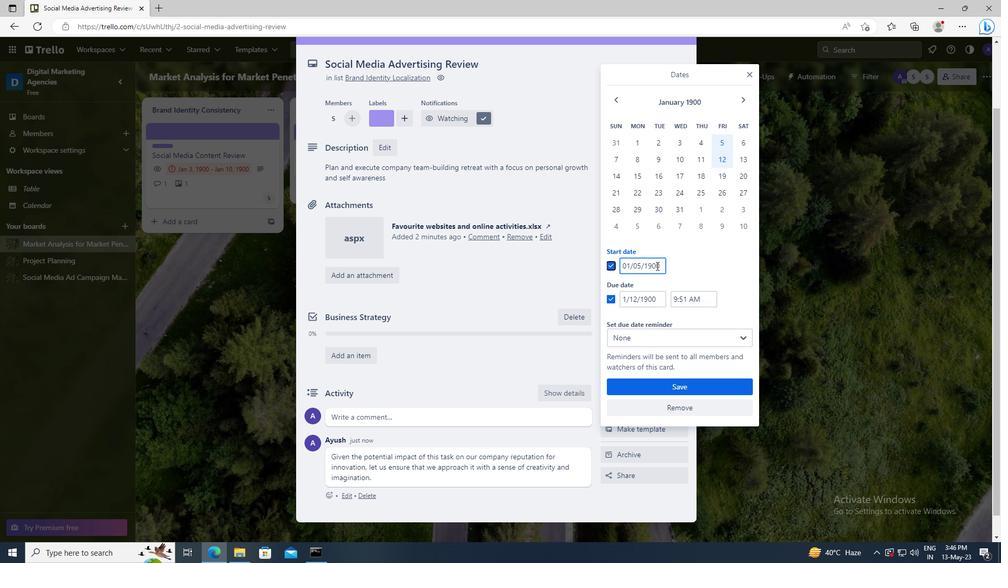 
Action: Mouse pressed left at (660, 265)
Screenshot: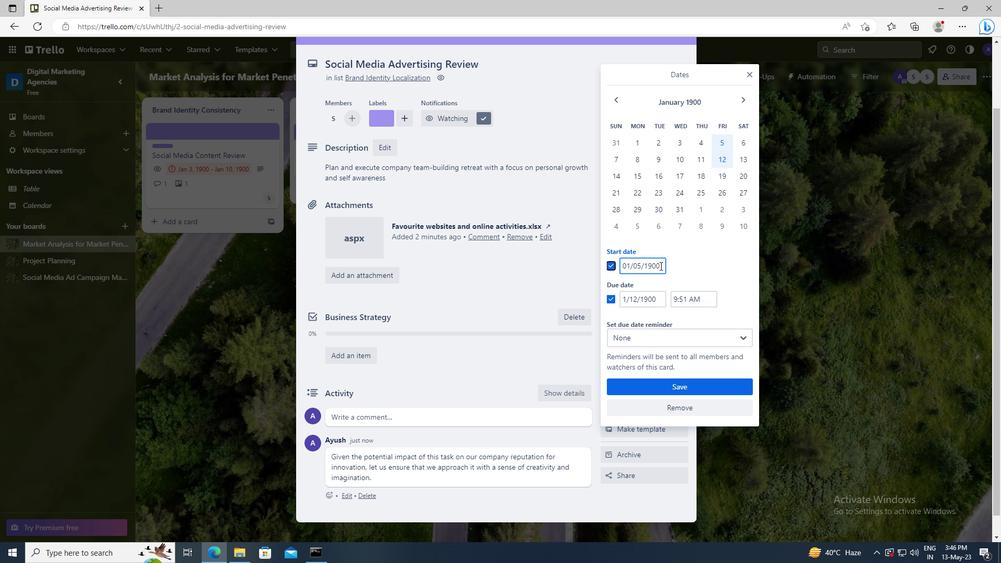 
Action: Key pressed <Key.left><Key.left><Key.left><Key.left><Key.left><Key.backspace>6
Screenshot: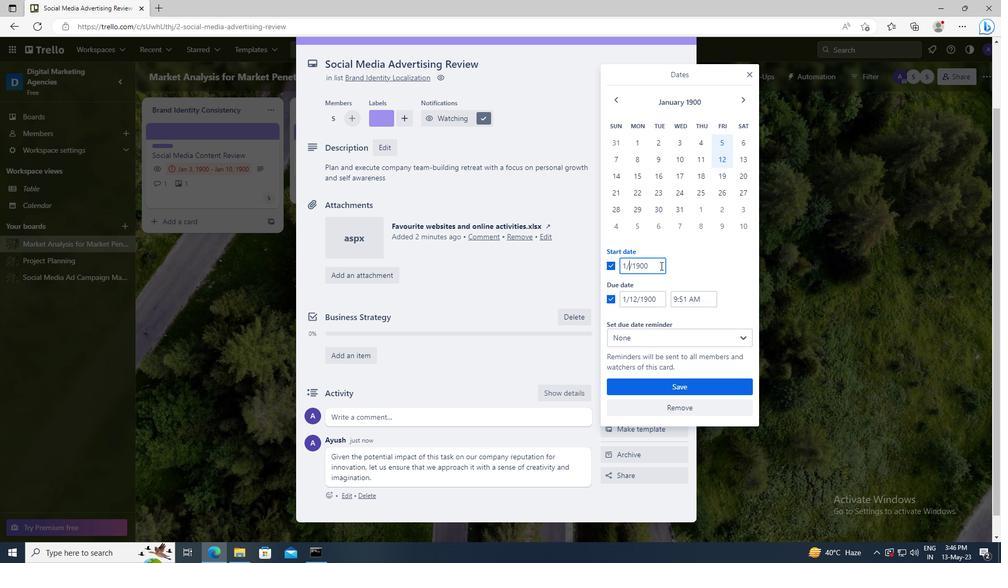 
Action: Mouse moved to (664, 298)
Screenshot: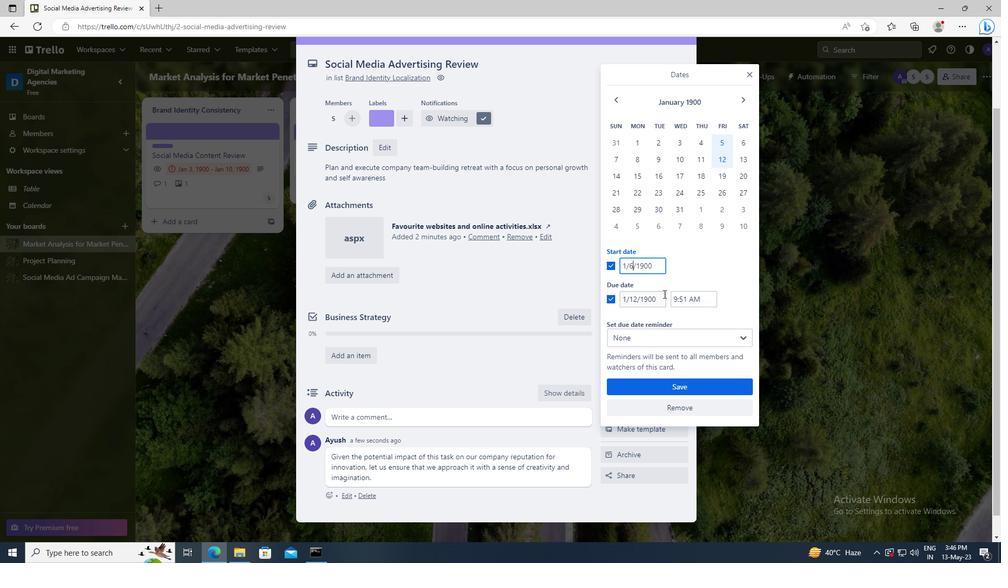 
Action: Mouse pressed left at (664, 298)
Screenshot: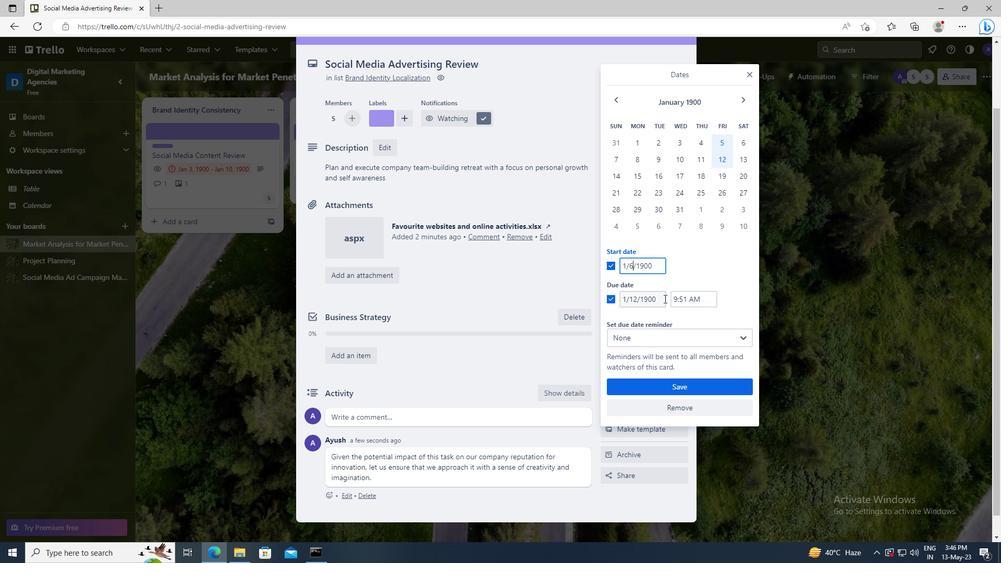 
Action: Key pressed <Key.left><Key.left><Key.left><Key.left><Key.left><Key.backspace><Key.backspace>13
Screenshot: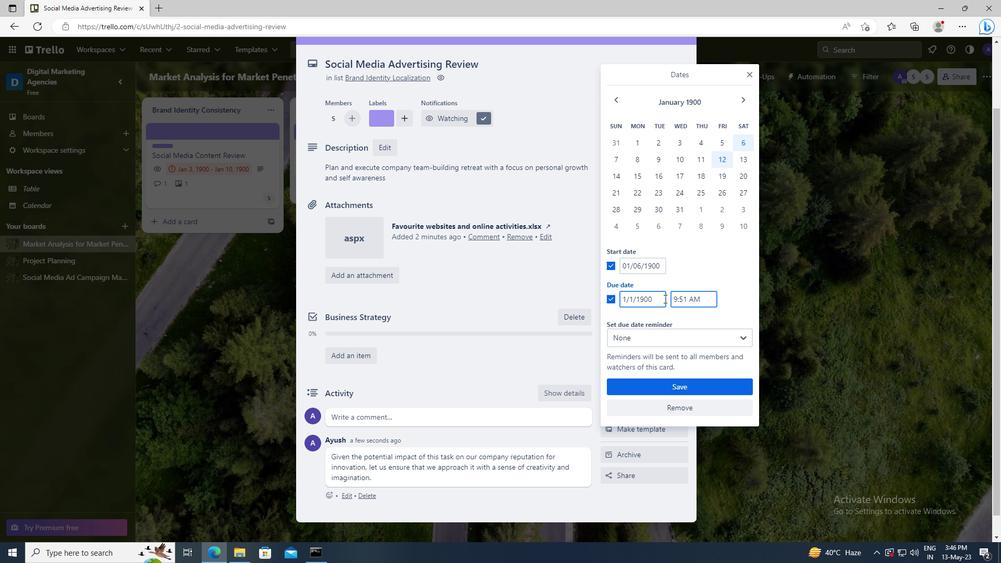 
Action: Mouse moved to (674, 387)
Screenshot: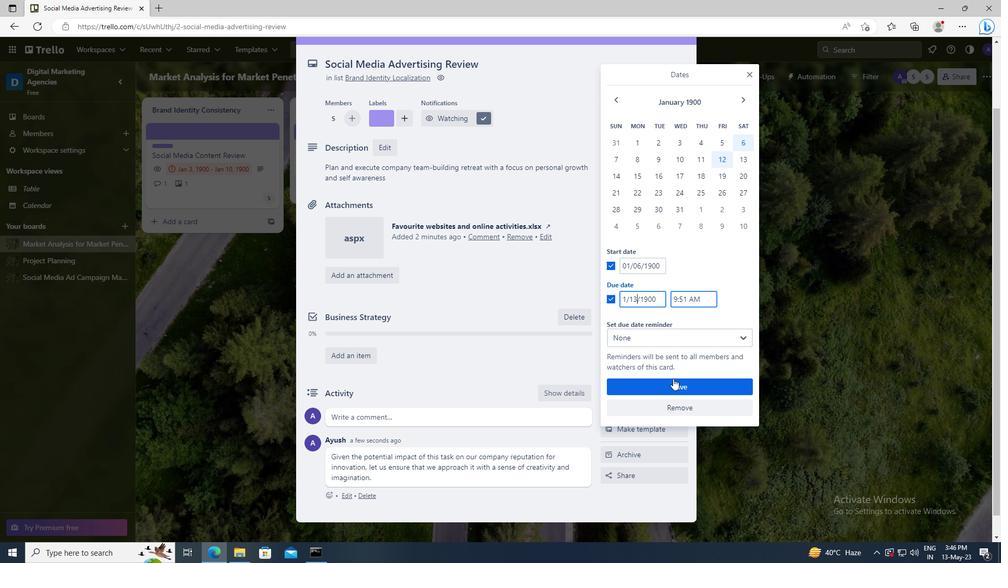 
Action: Mouse pressed left at (674, 387)
Screenshot: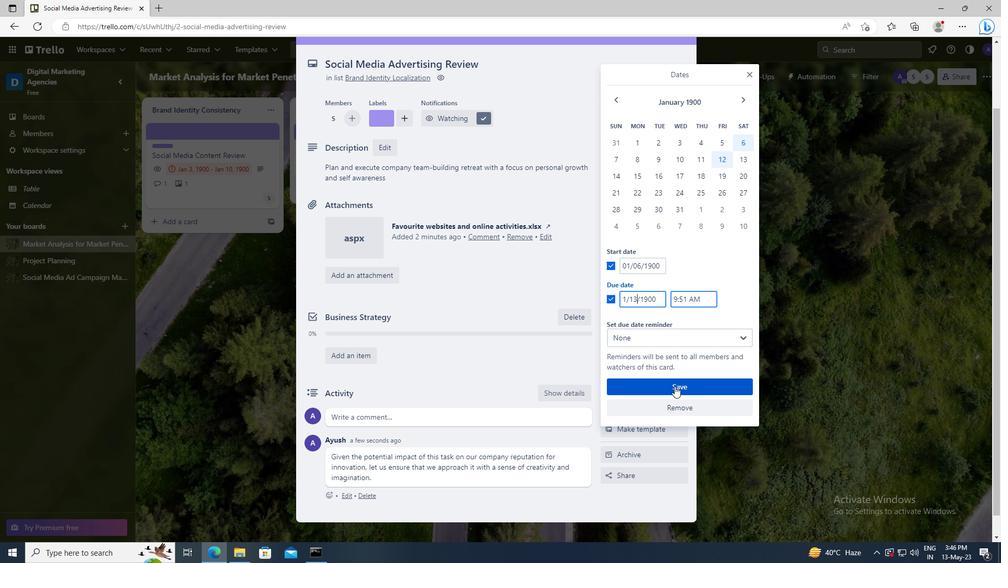 
Action: Mouse moved to (675, 388)
Screenshot: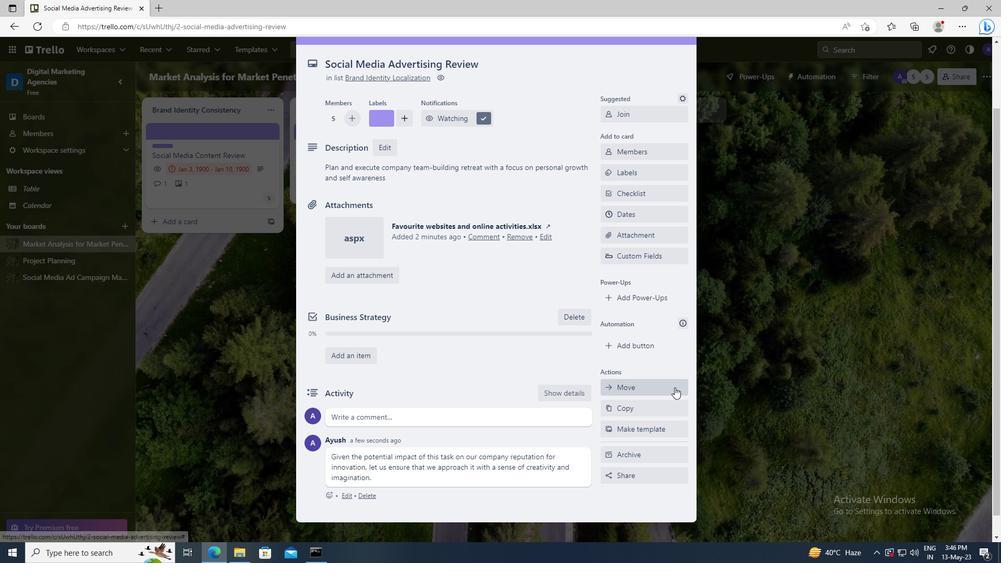 
